 Task: Check the sale-to-list ratio of fresh paint in the last 3 years.
Action: Mouse moved to (992, 236)
Screenshot: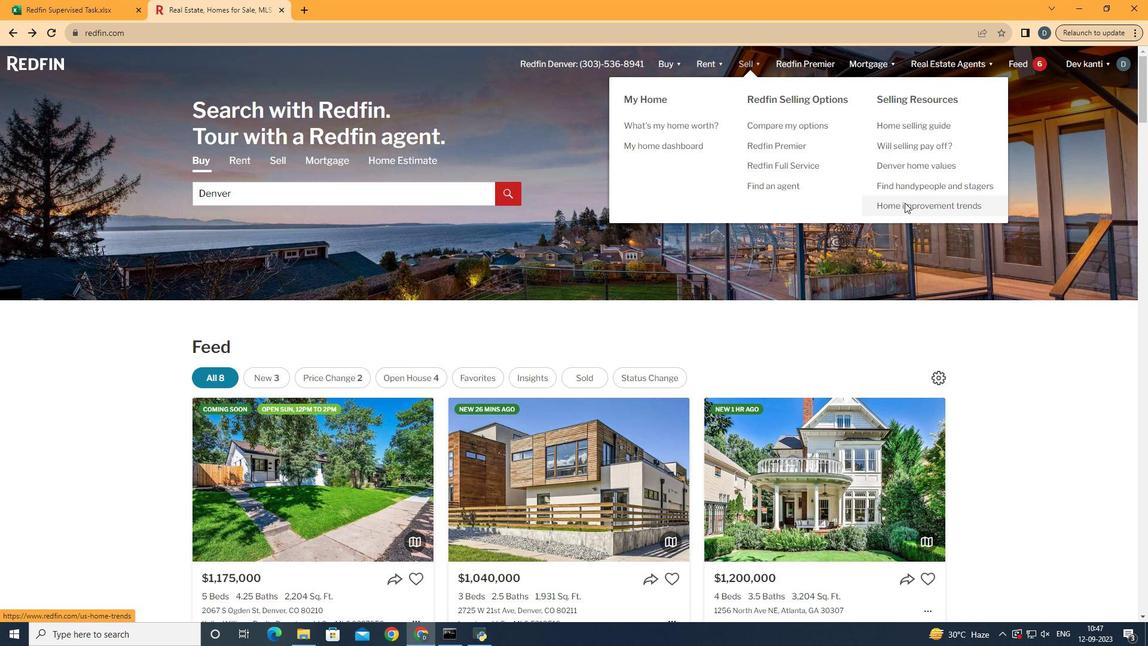 
Action: Mouse pressed left at (992, 236)
Screenshot: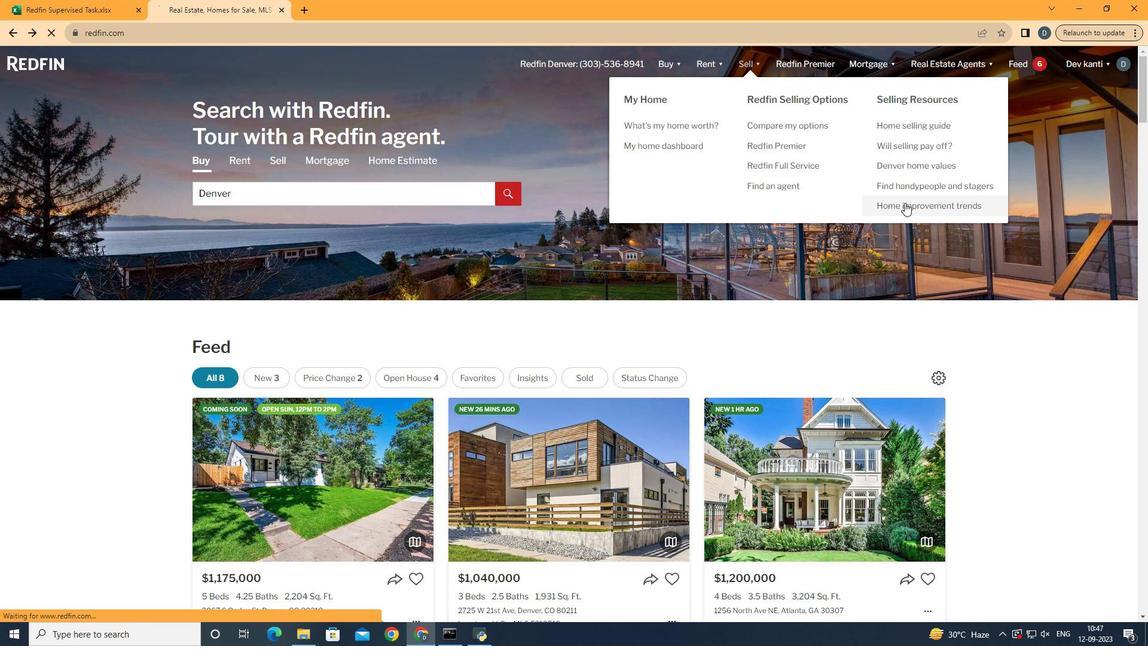 
Action: Mouse moved to (522, 257)
Screenshot: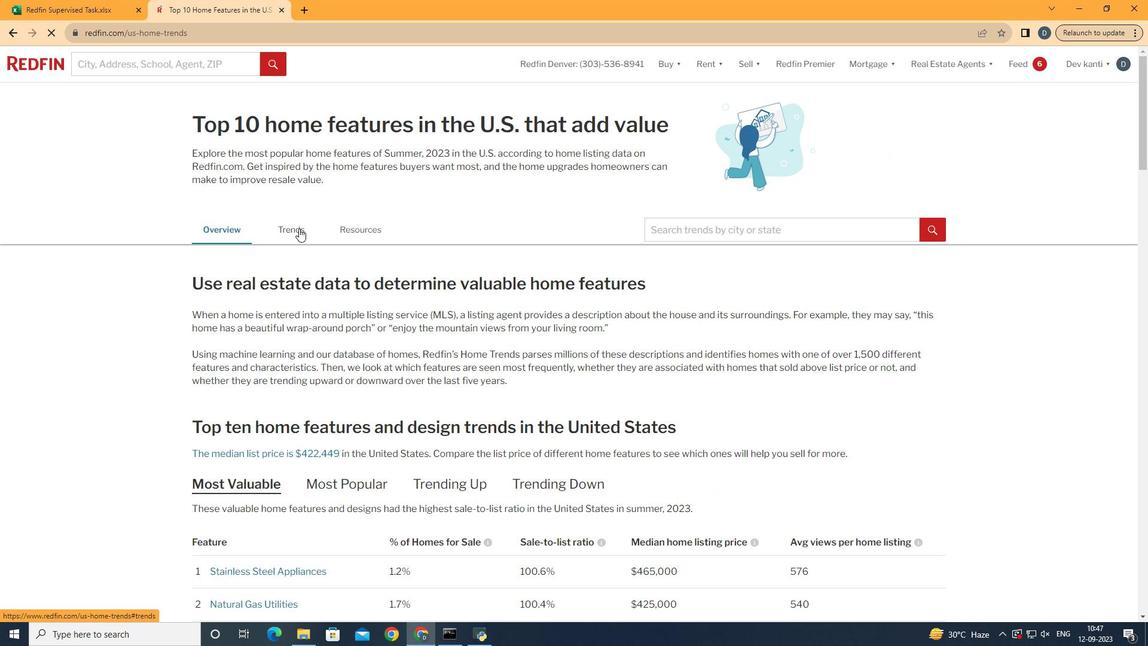 
Action: Mouse pressed left at (522, 257)
Screenshot: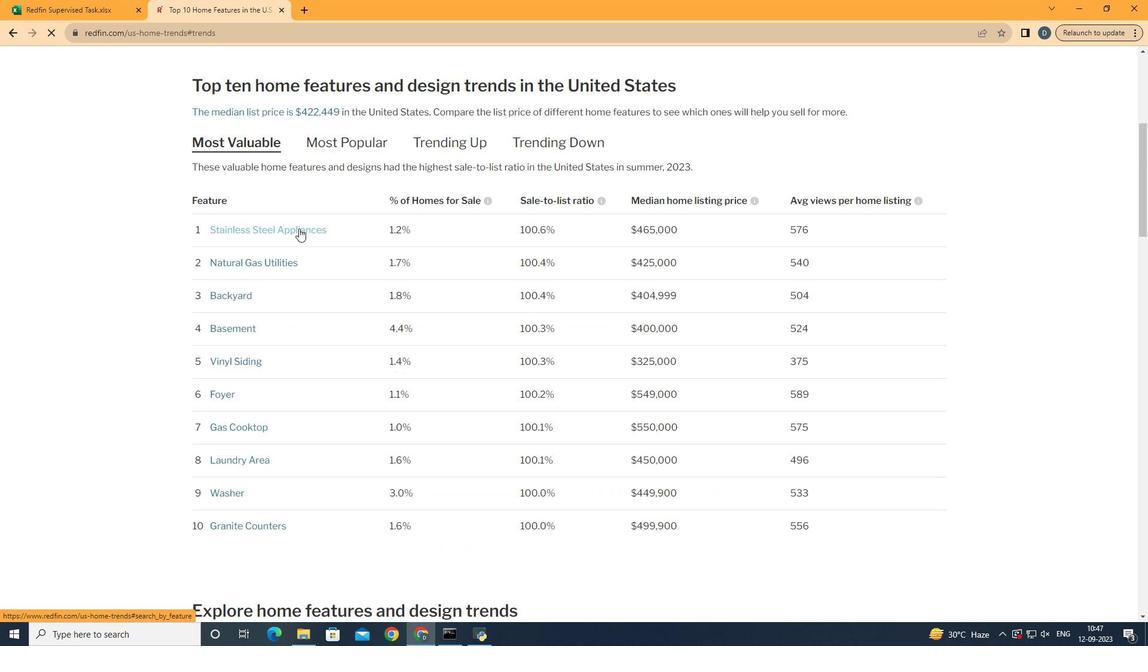 
Action: Mouse scrolled (522, 257) with delta (0, 0)
Screenshot: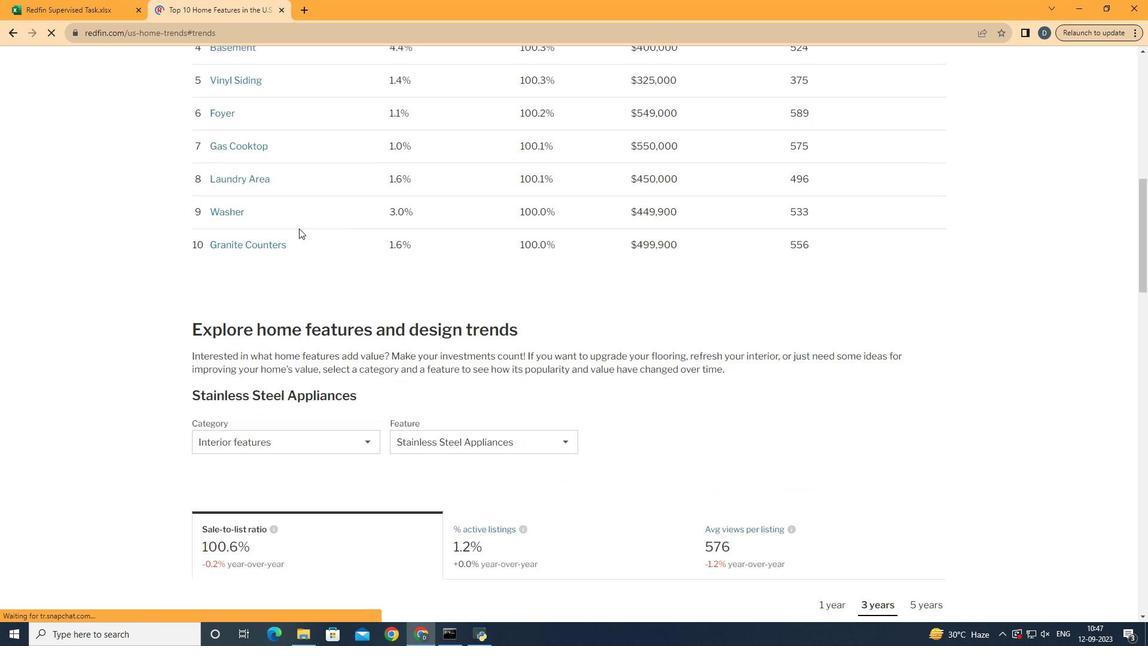 
Action: Mouse scrolled (522, 257) with delta (0, 0)
Screenshot: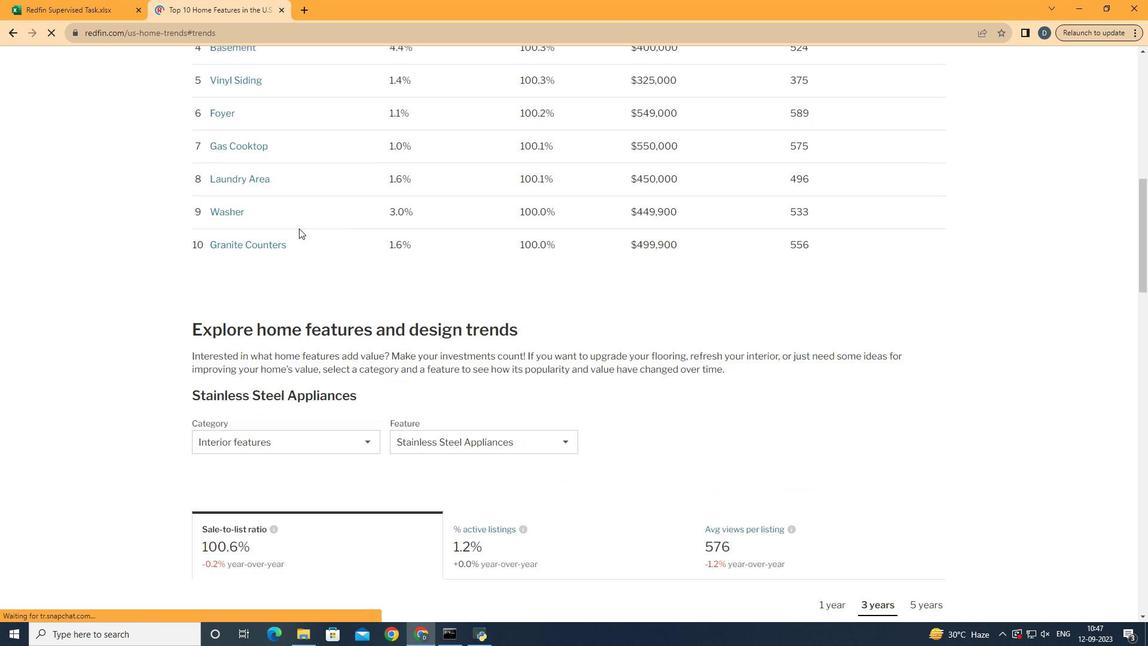 
Action: Mouse scrolled (522, 257) with delta (0, 0)
Screenshot: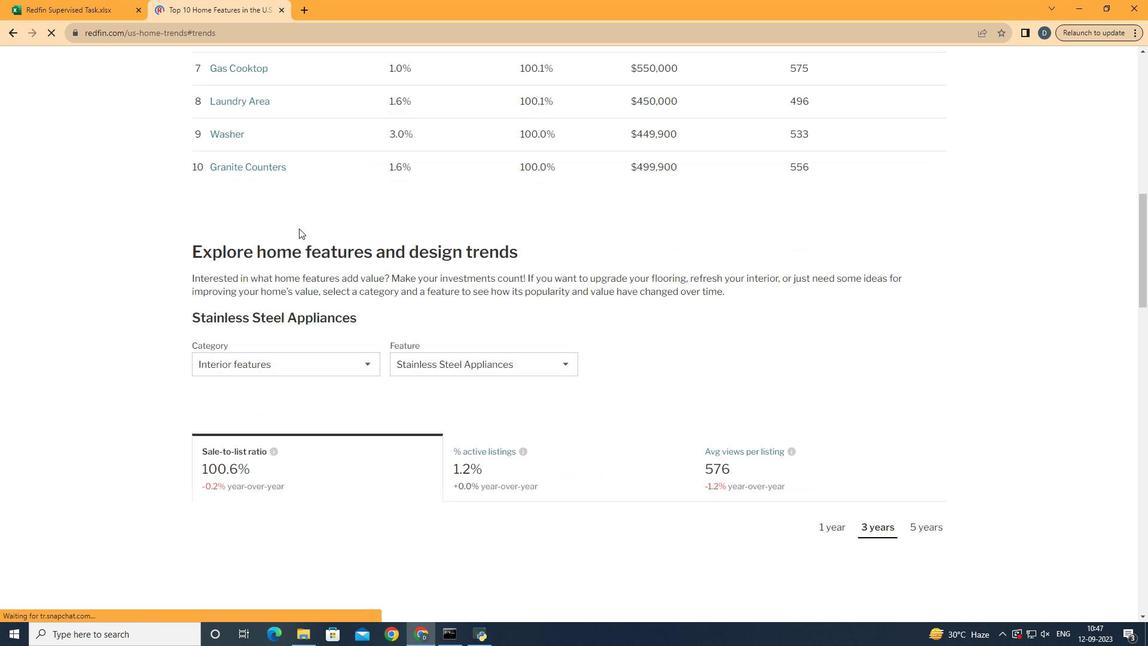 
Action: Mouse scrolled (522, 257) with delta (0, 0)
Screenshot: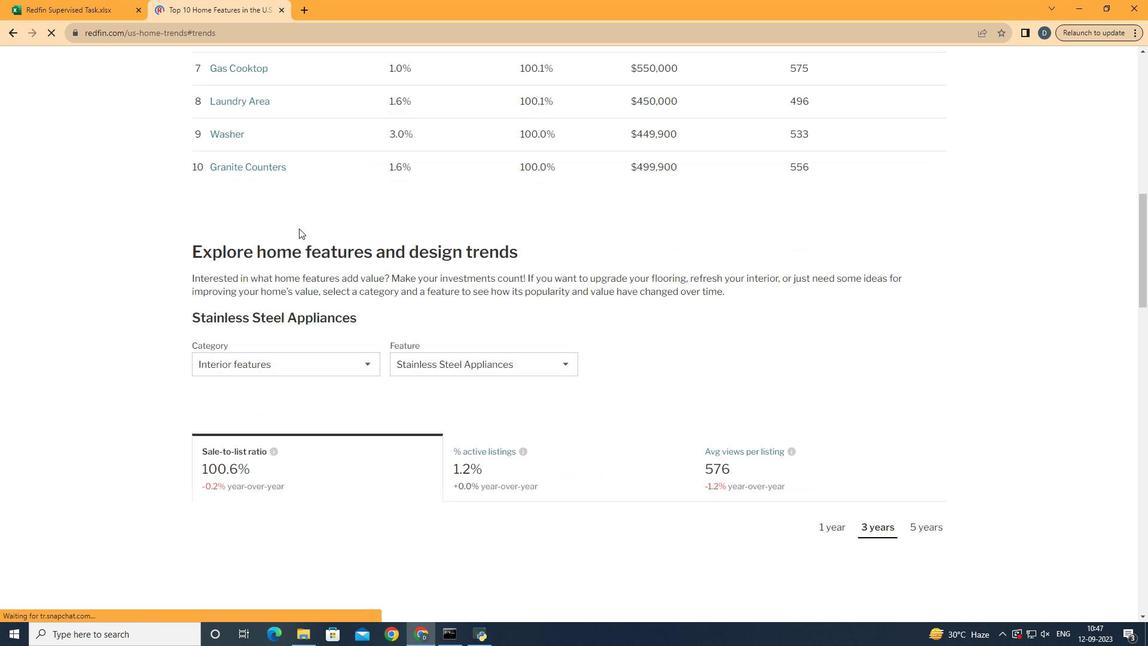 
Action: Mouse moved to (522, 257)
Screenshot: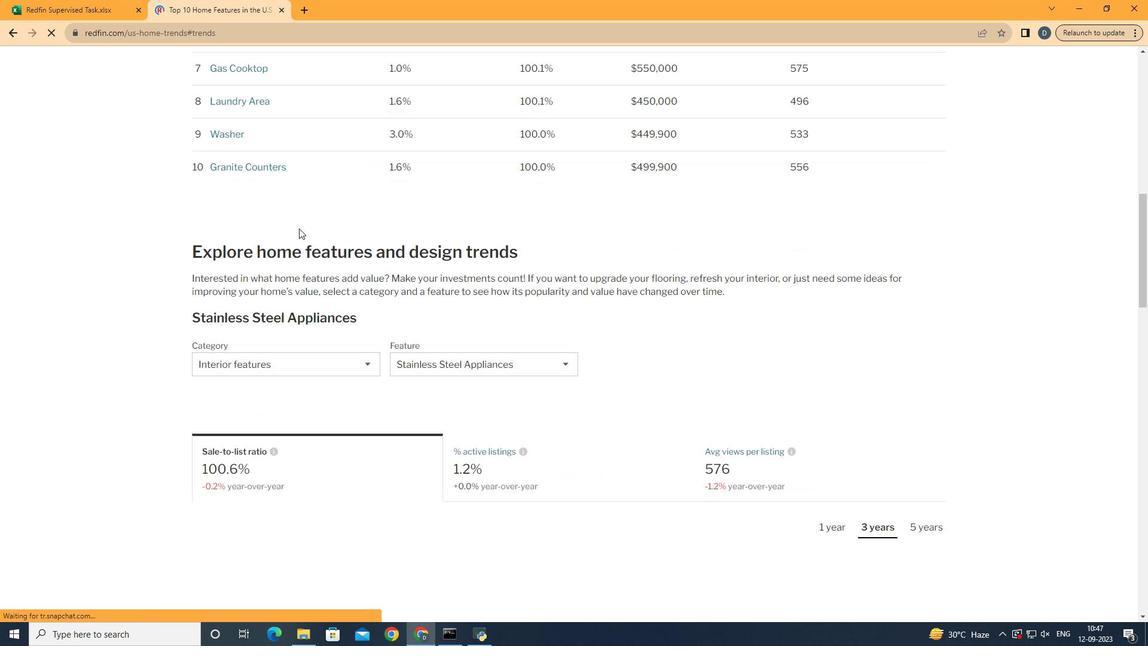 
Action: Mouse scrolled (522, 257) with delta (0, 0)
Screenshot: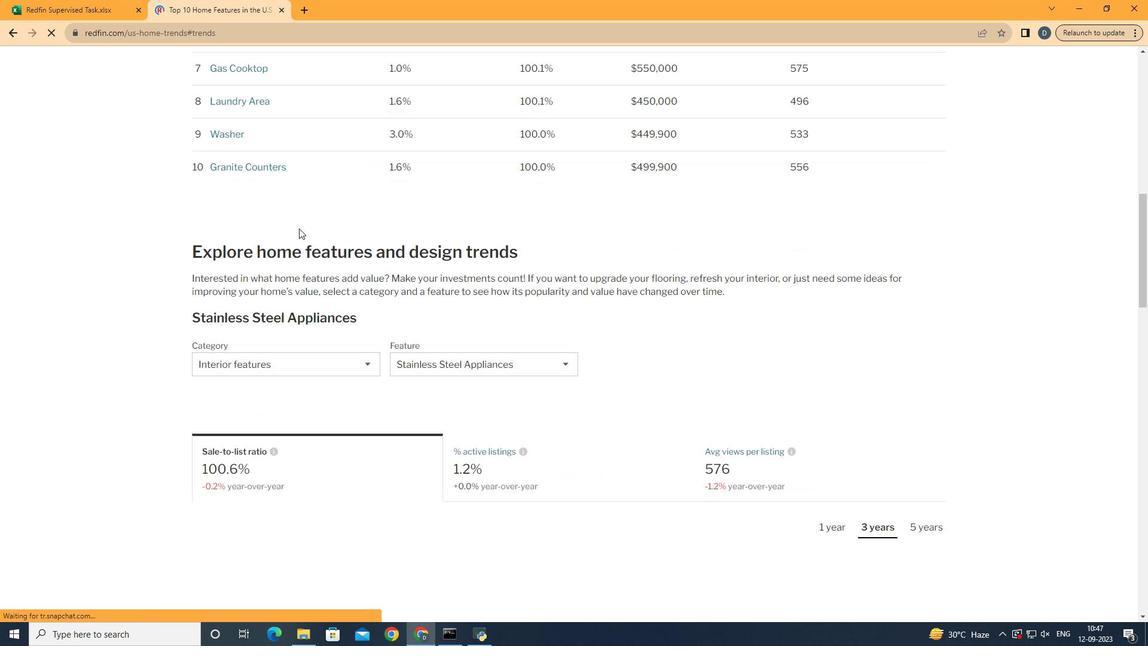 
Action: Mouse scrolled (522, 257) with delta (0, 0)
Screenshot: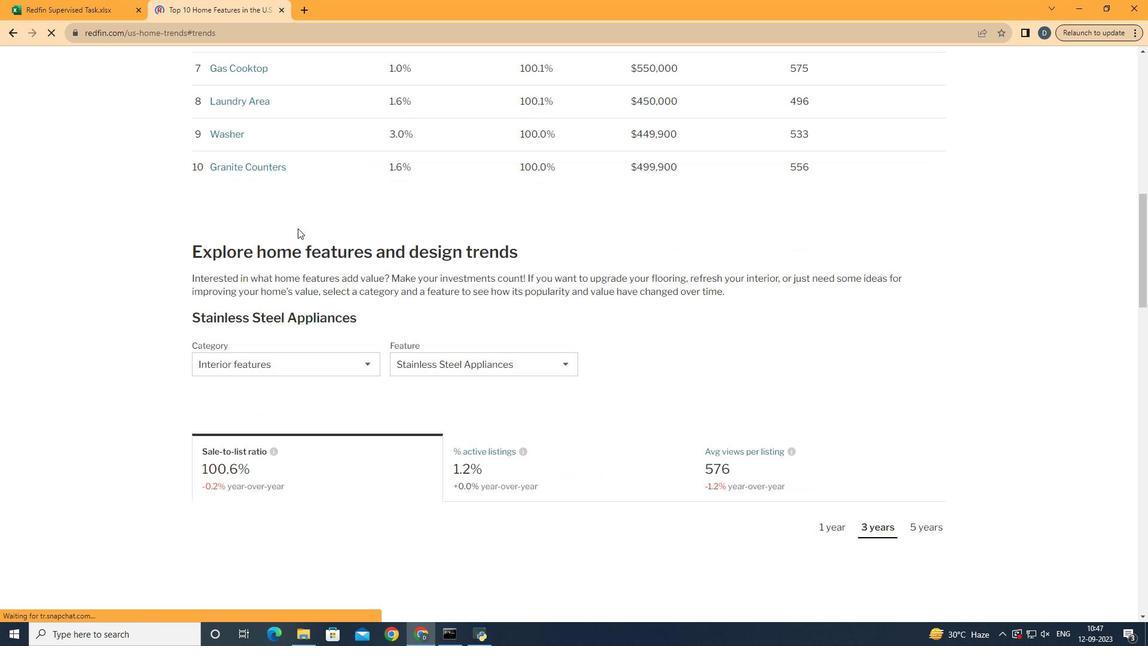 
Action: Mouse scrolled (522, 257) with delta (0, 0)
Screenshot: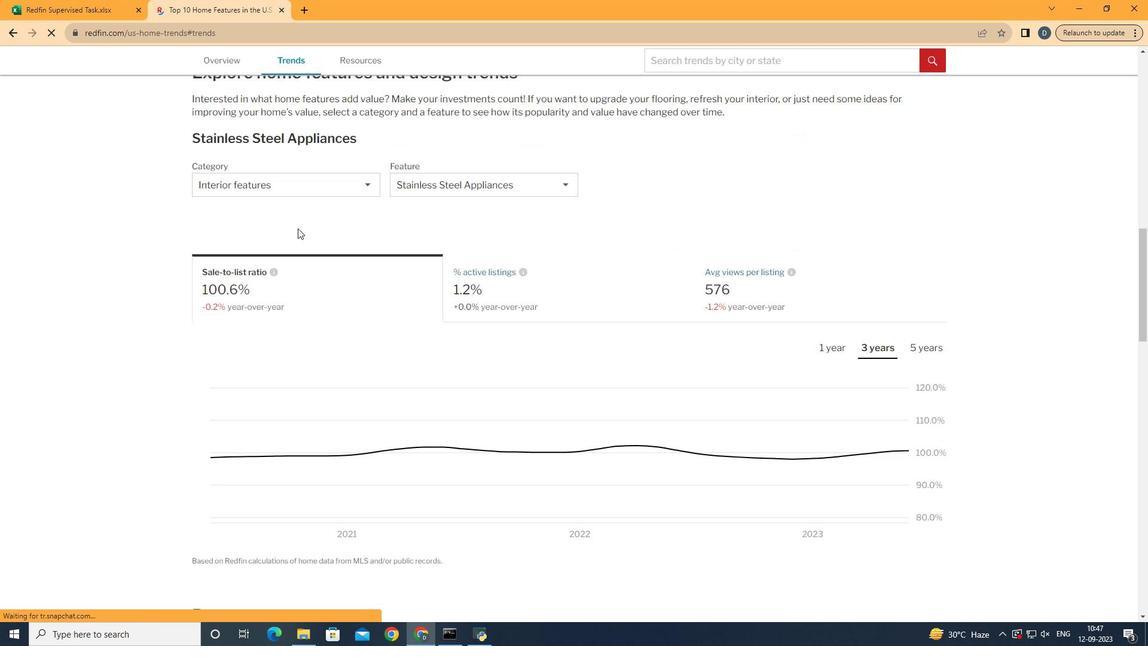
Action: Mouse moved to (521, 257)
Screenshot: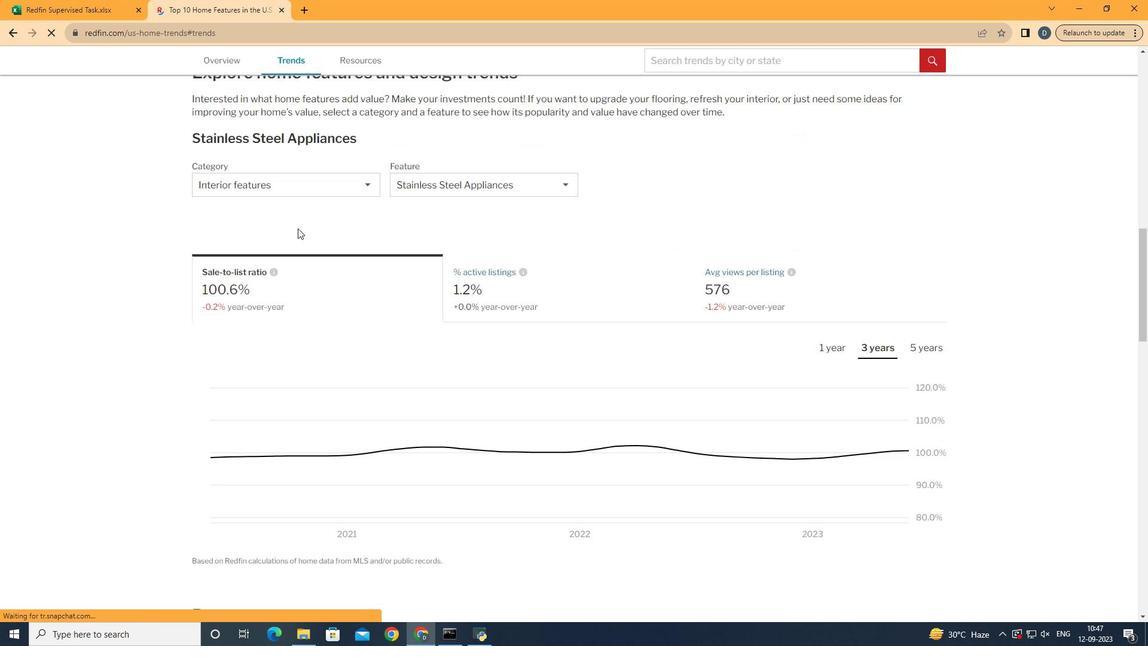 
Action: Mouse scrolled (521, 257) with delta (0, 0)
Screenshot: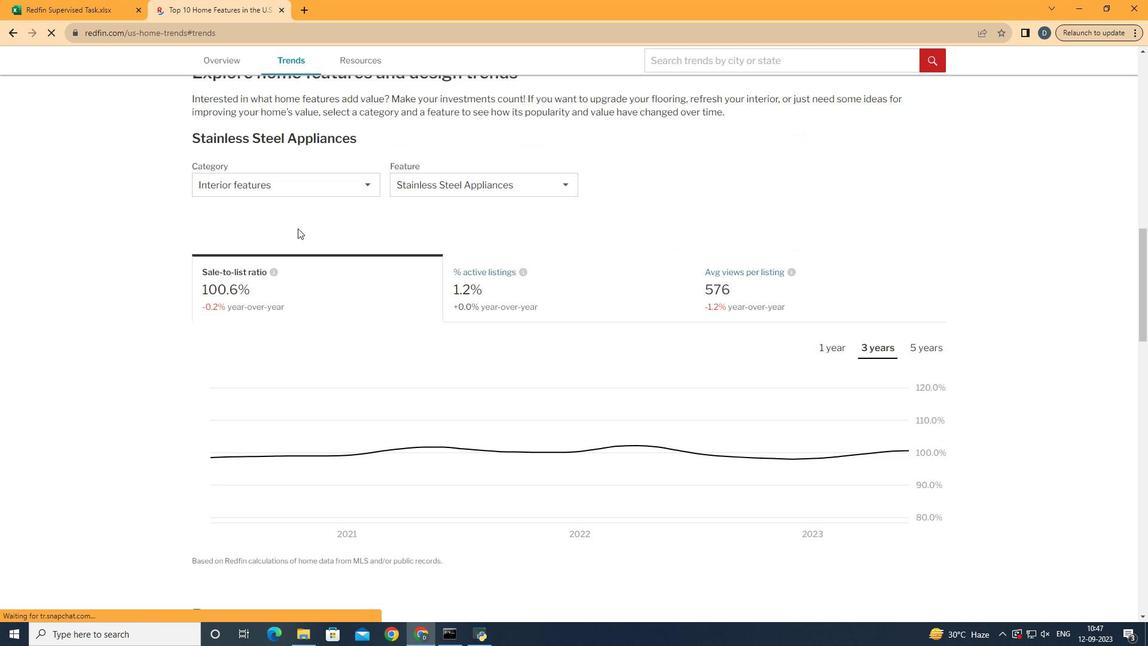 
Action: Mouse scrolled (521, 257) with delta (0, 0)
Screenshot: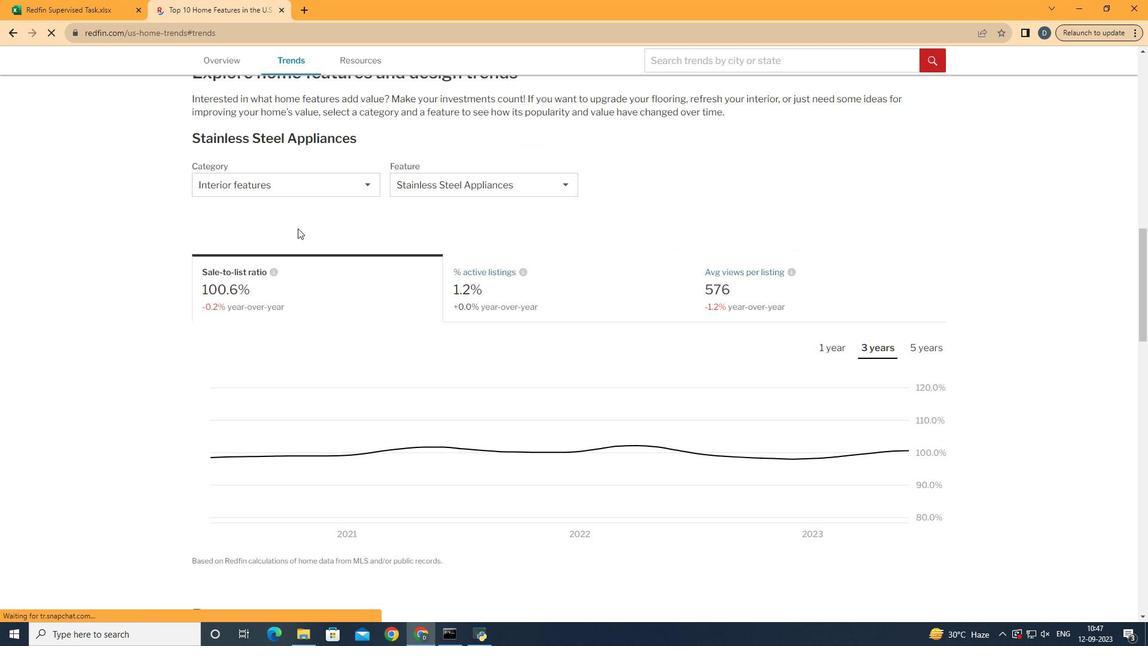 
Action: Mouse moved to (537, 235)
Screenshot: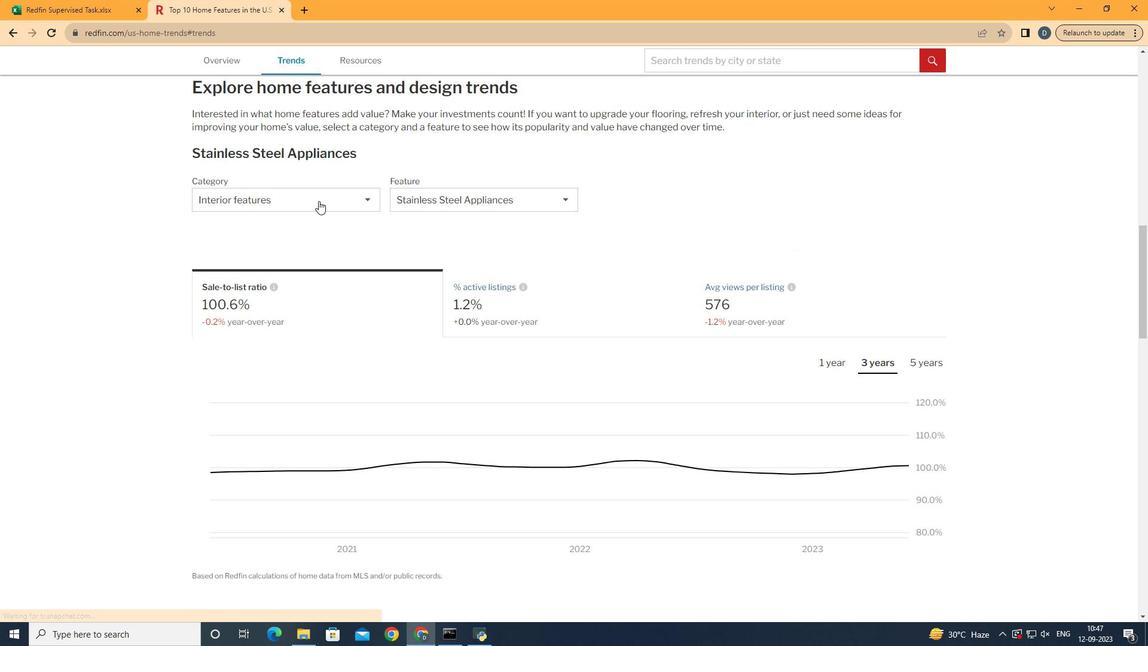 
Action: Mouse pressed left at (537, 235)
Screenshot: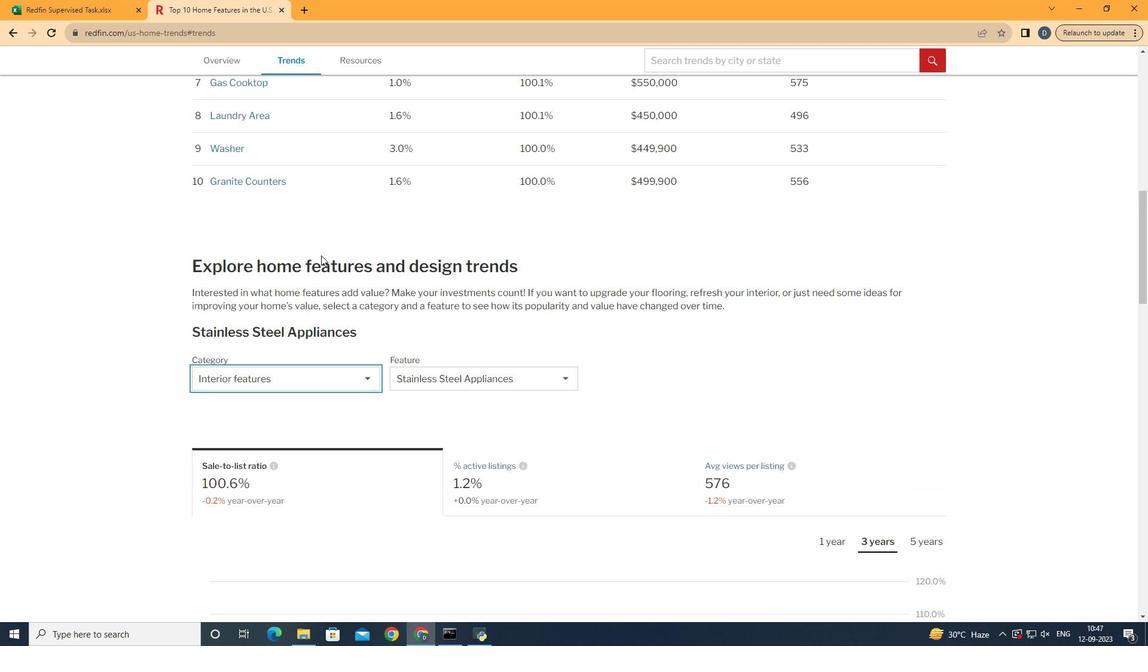 
Action: Mouse moved to (545, 313)
Screenshot: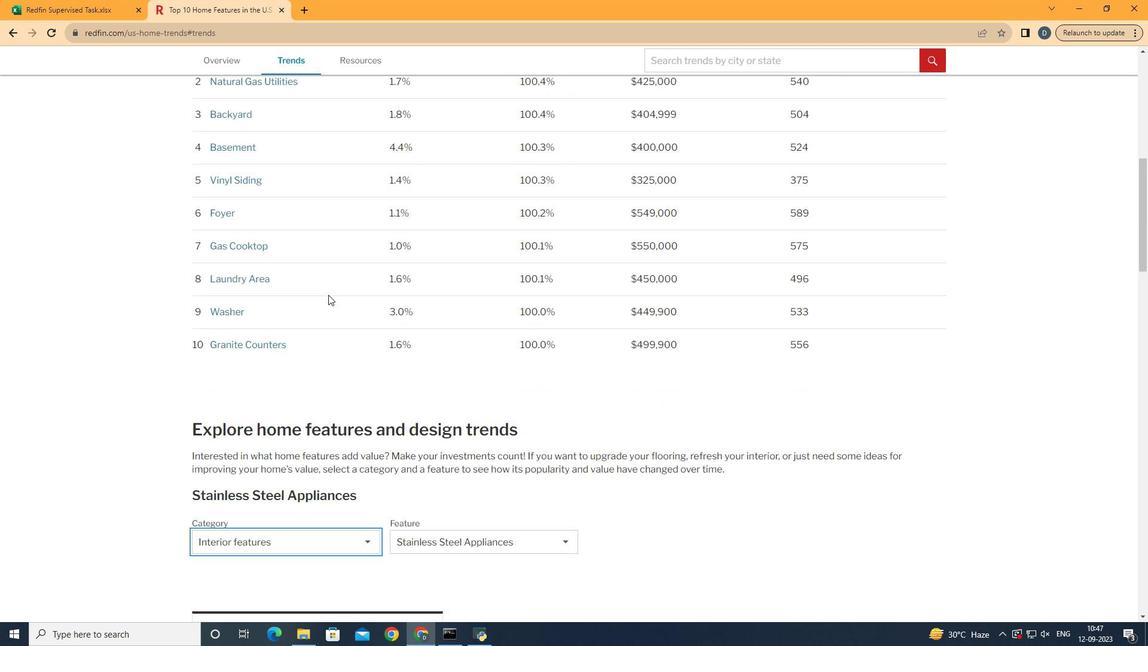 
Action: Mouse scrolled (545, 312) with delta (0, 0)
Screenshot: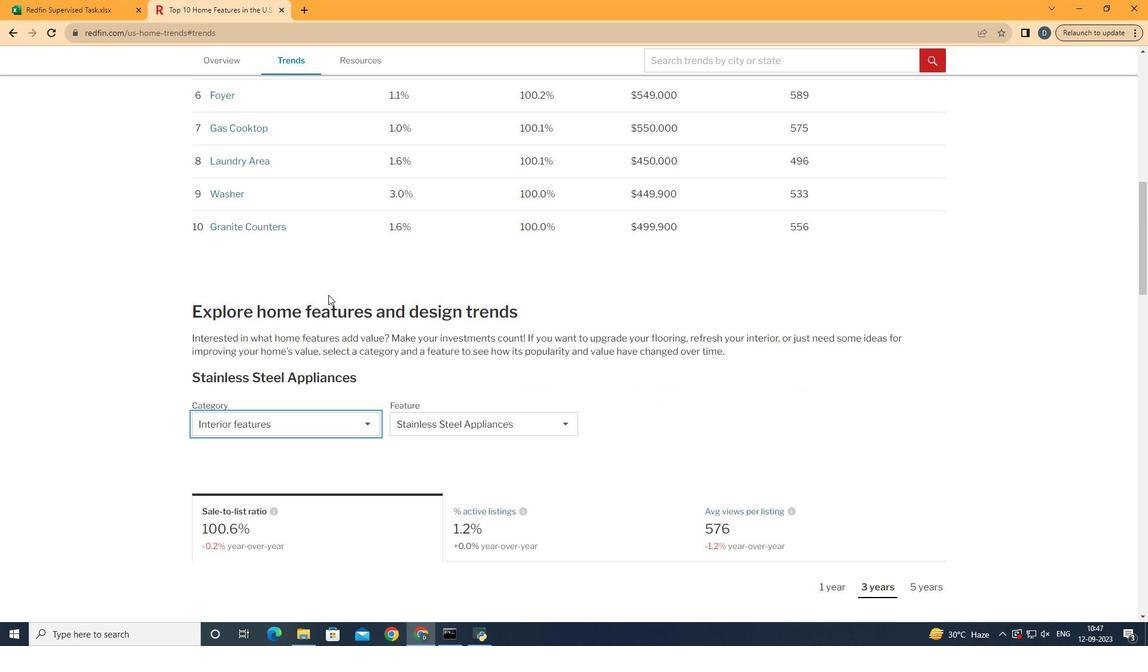 
Action: Mouse scrolled (545, 312) with delta (0, 0)
Screenshot: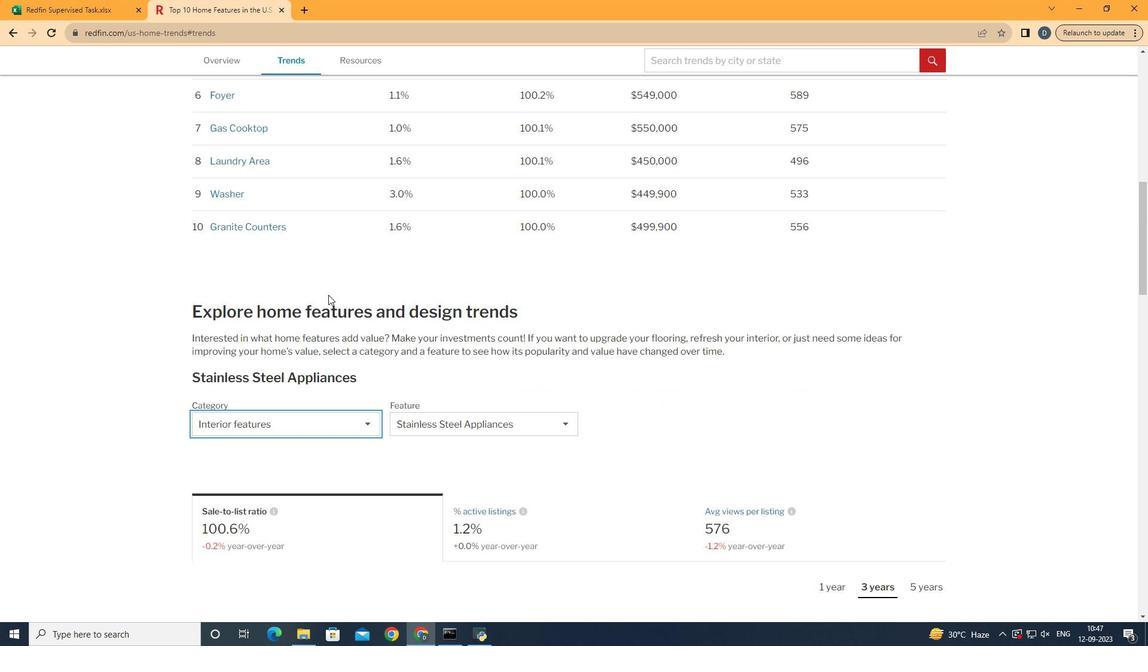 
Action: Mouse scrolled (545, 312) with delta (0, 0)
Screenshot: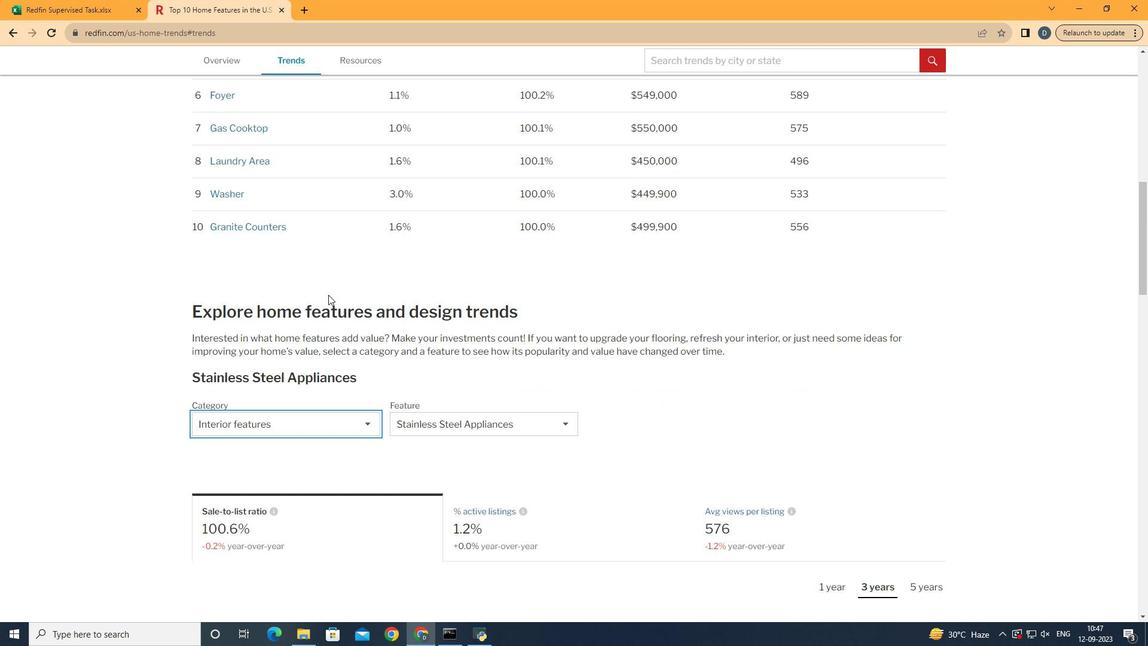 
Action: Mouse scrolled (545, 312) with delta (0, 0)
Screenshot: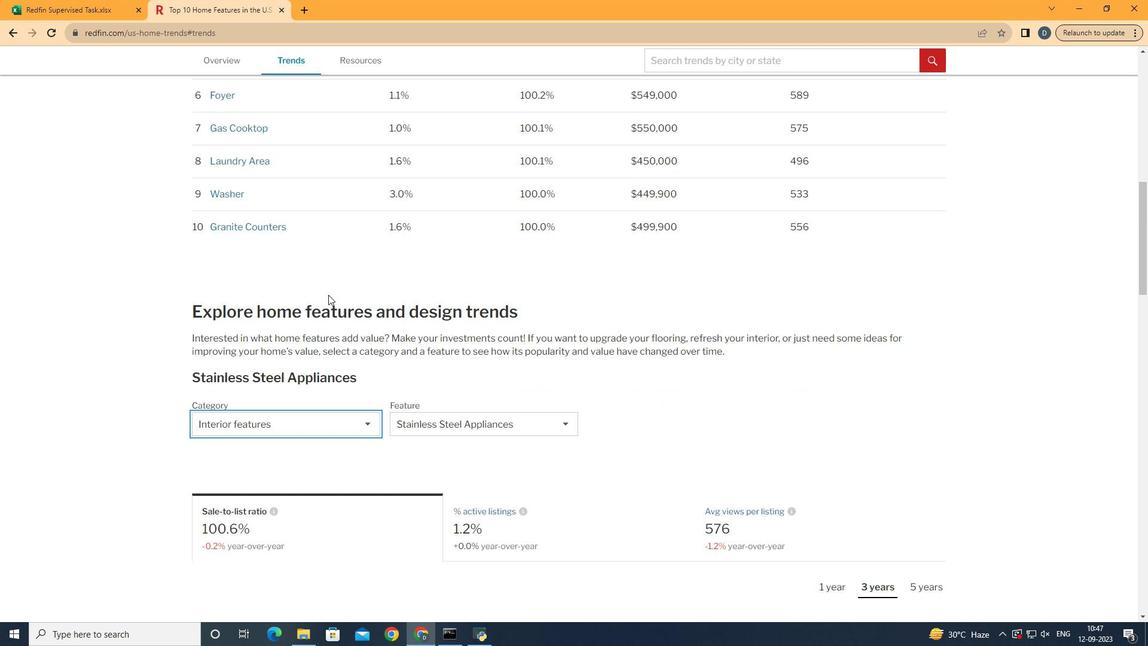 
Action: Mouse scrolled (545, 312) with delta (0, 0)
Screenshot: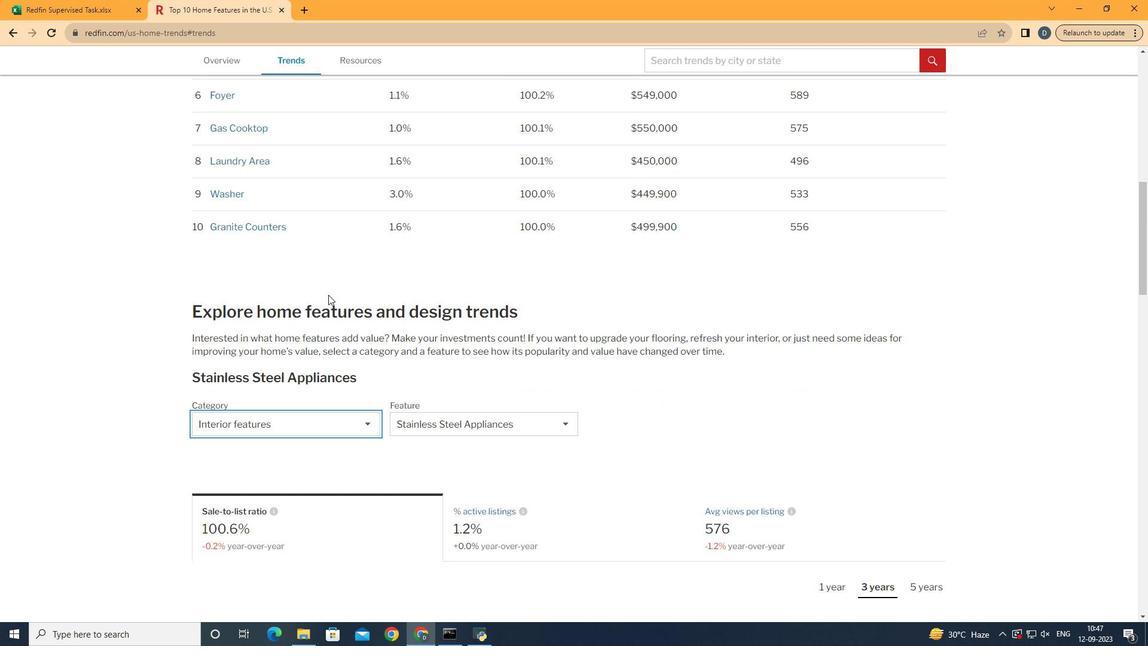 
Action: Mouse moved to (546, 312)
Screenshot: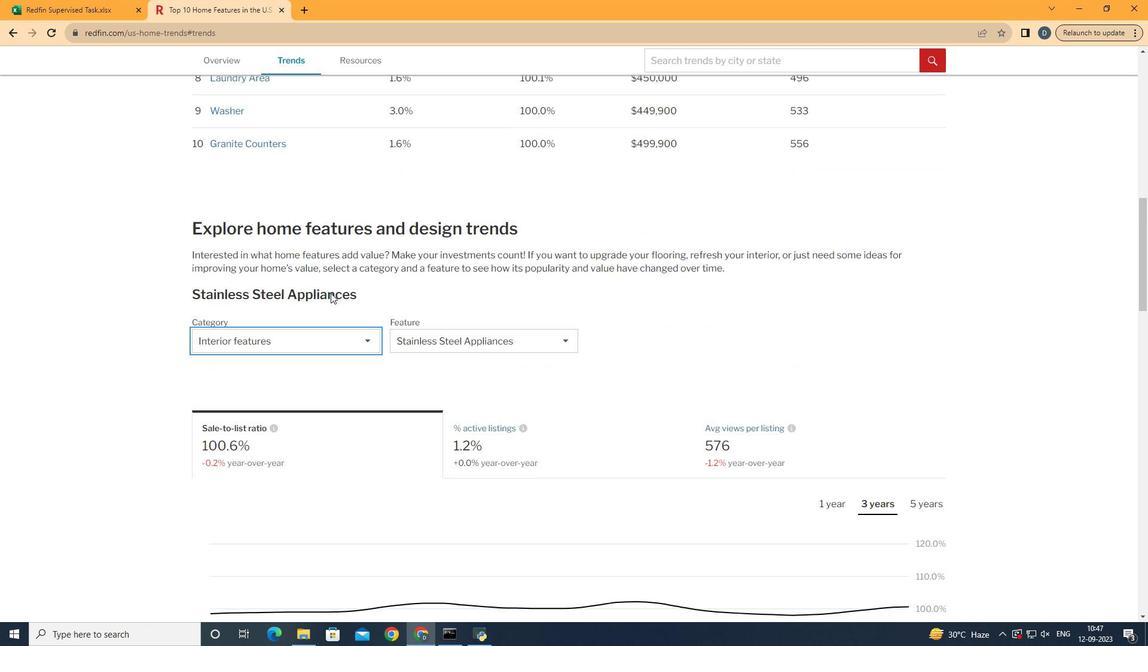 
Action: Mouse scrolled (546, 311) with delta (0, 0)
Screenshot: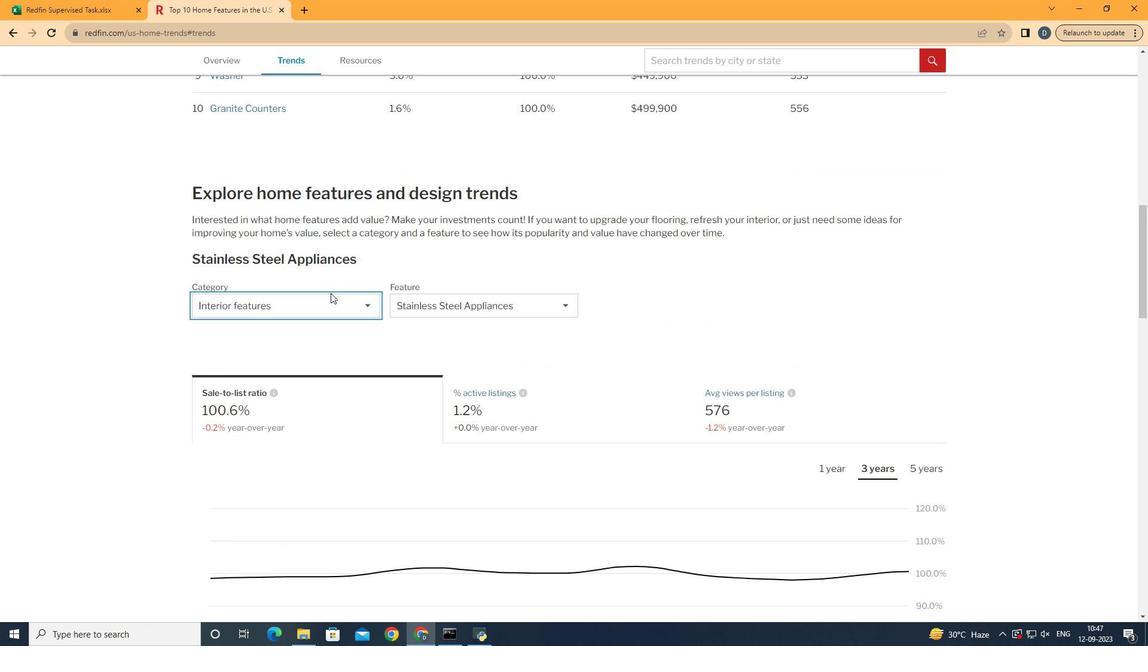 
Action: Mouse scrolled (546, 311) with delta (0, 0)
Screenshot: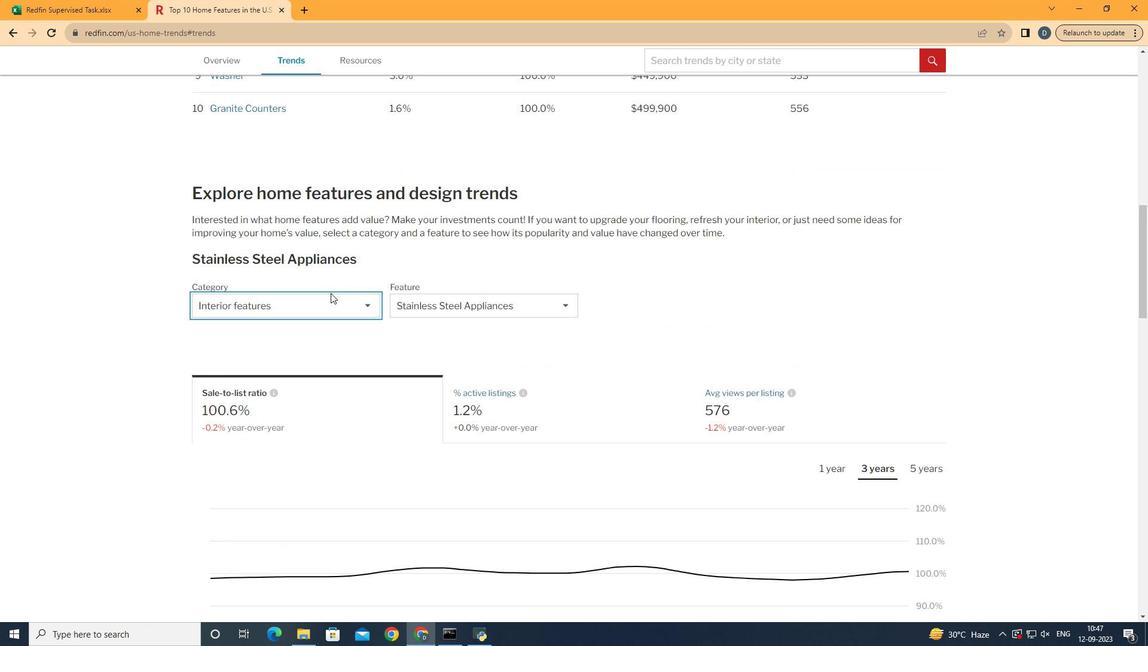 
Action: Mouse moved to (550, 315)
Screenshot: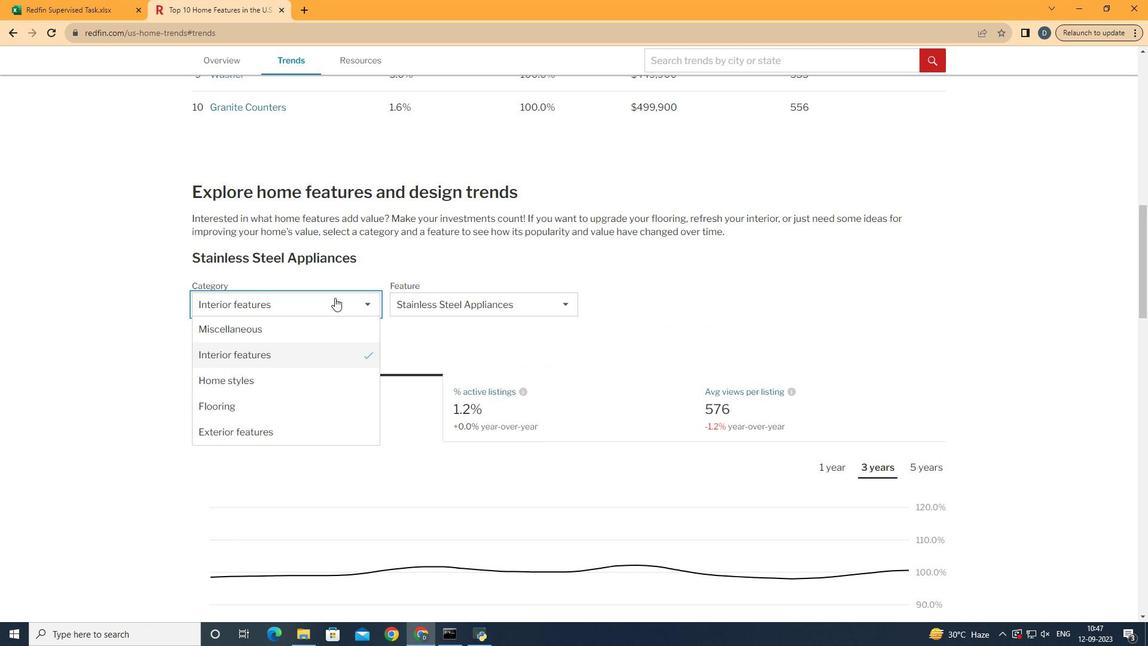 
Action: Mouse pressed left at (550, 315)
Screenshot: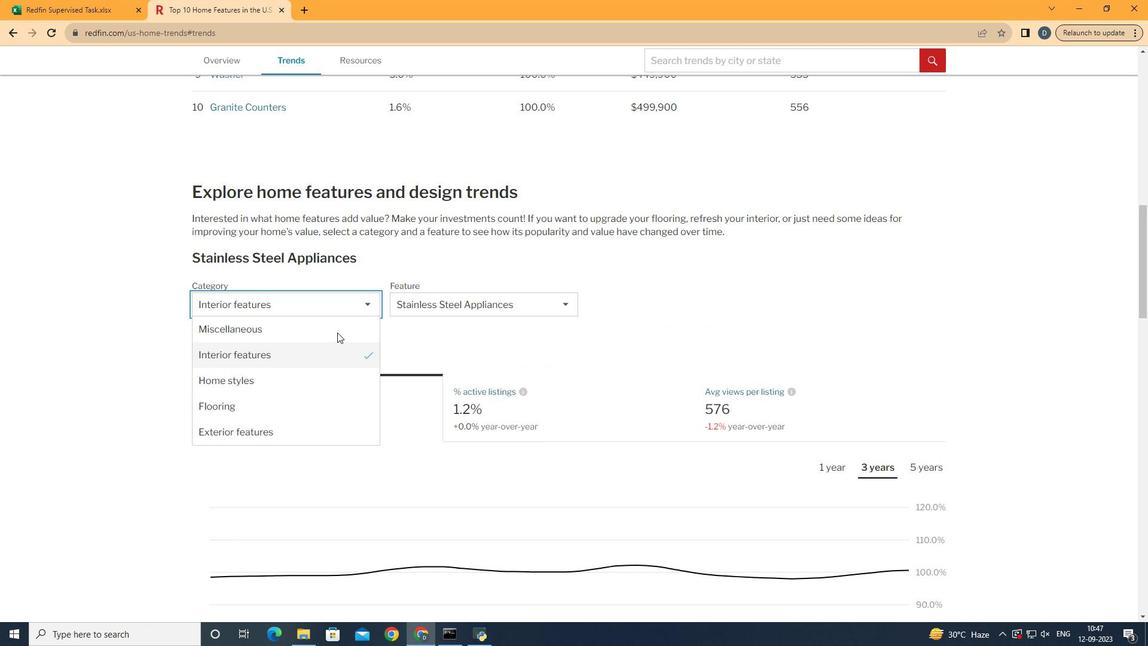 
Action: Mouse moved to (554, 365)
Screenshot: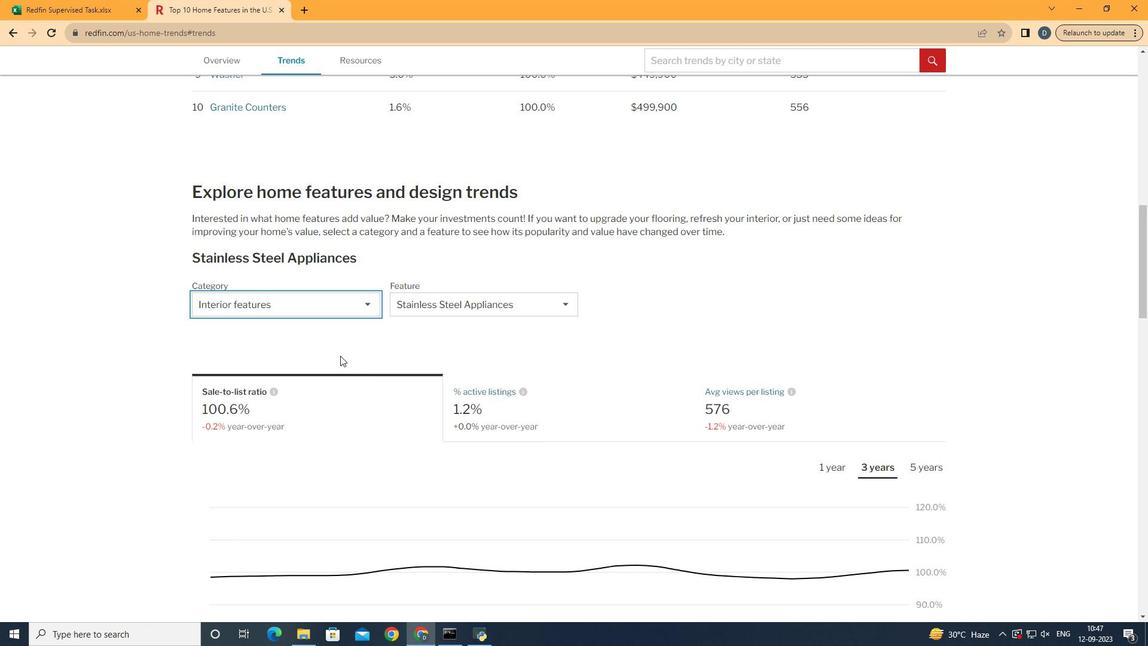
Action: Mouse pressed left at (554, 365)
Screenshot: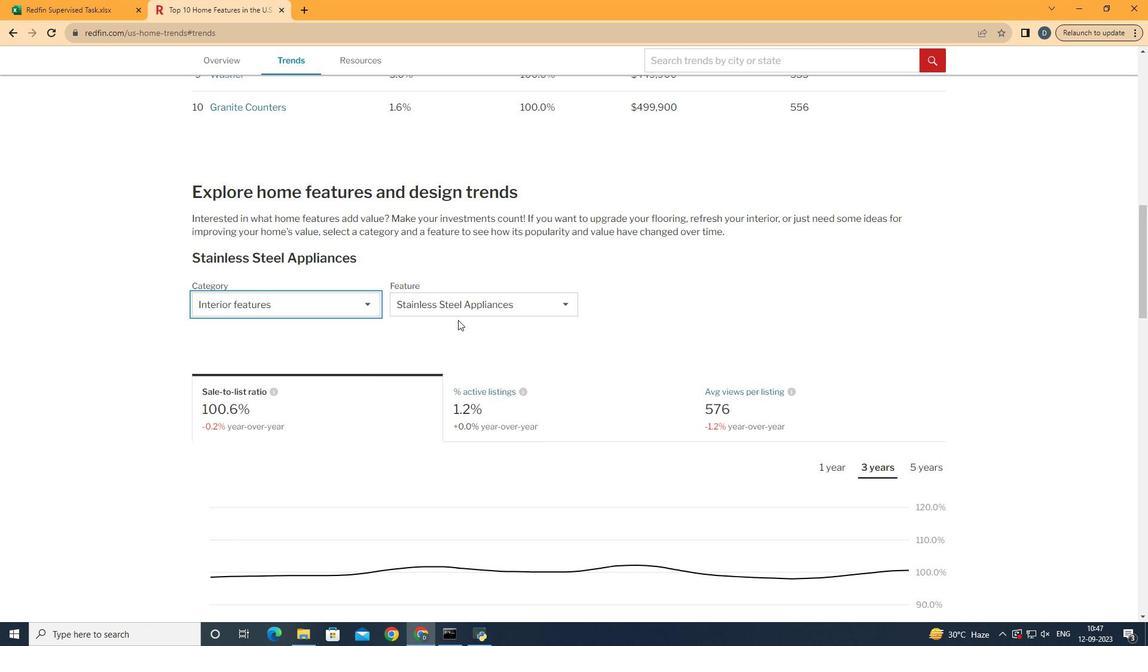 
Action: Mouse moved to (666, 318)
Screenshot: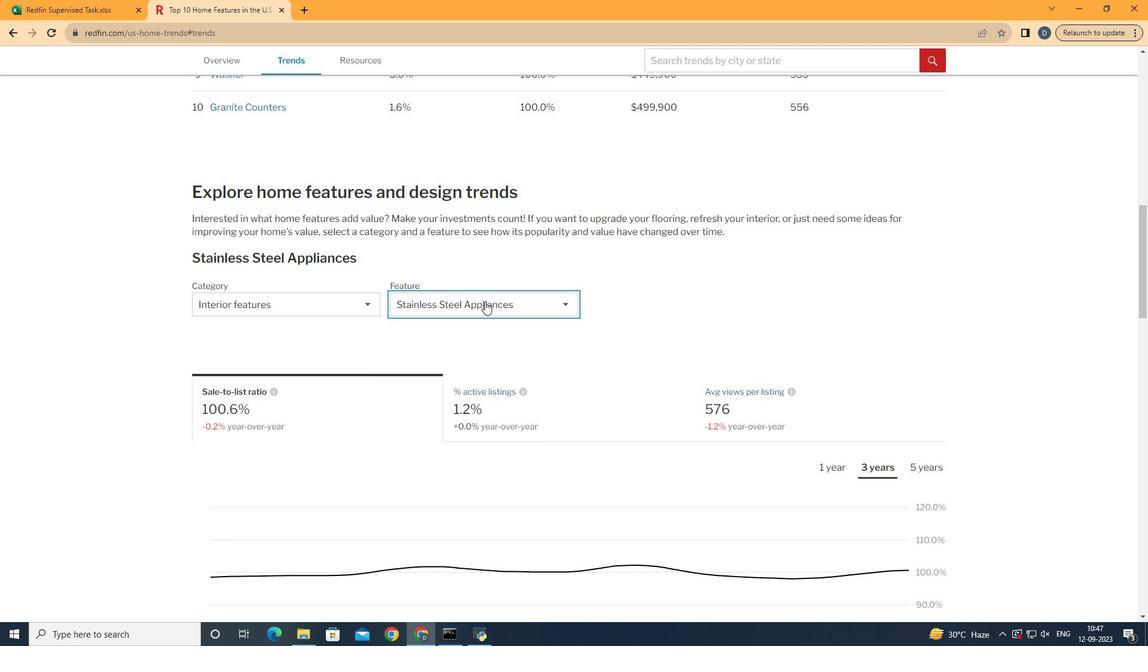 
Action: Mouse pressed left at (666, 318)
Screenshot: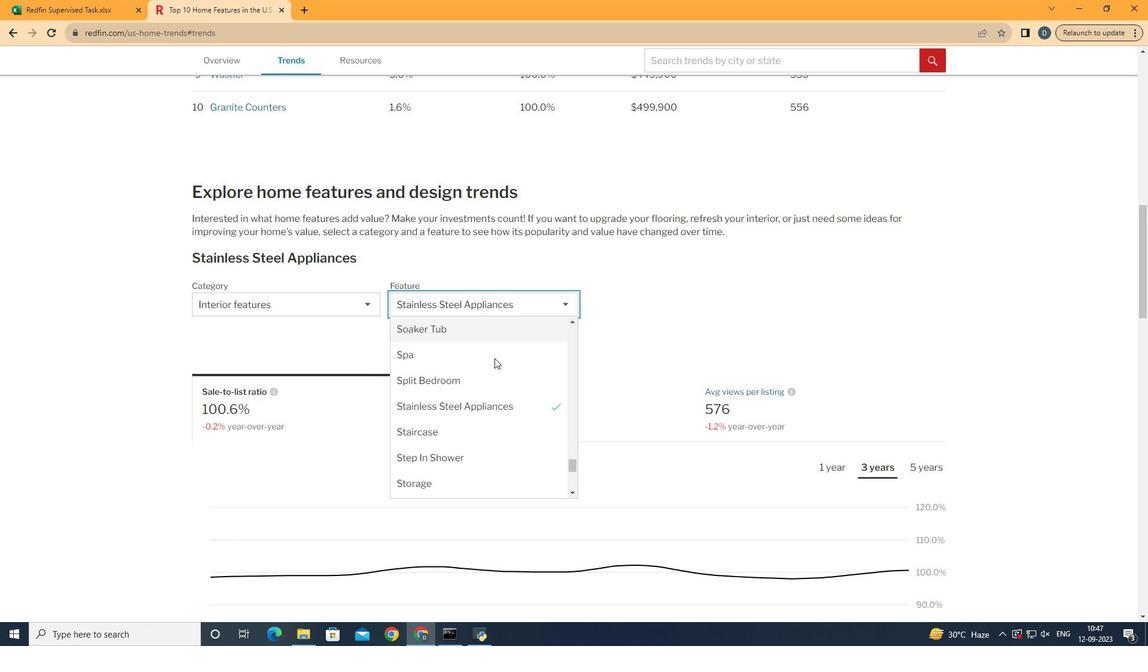 
Action: Mouse moved to (676, 399)
Screenshot: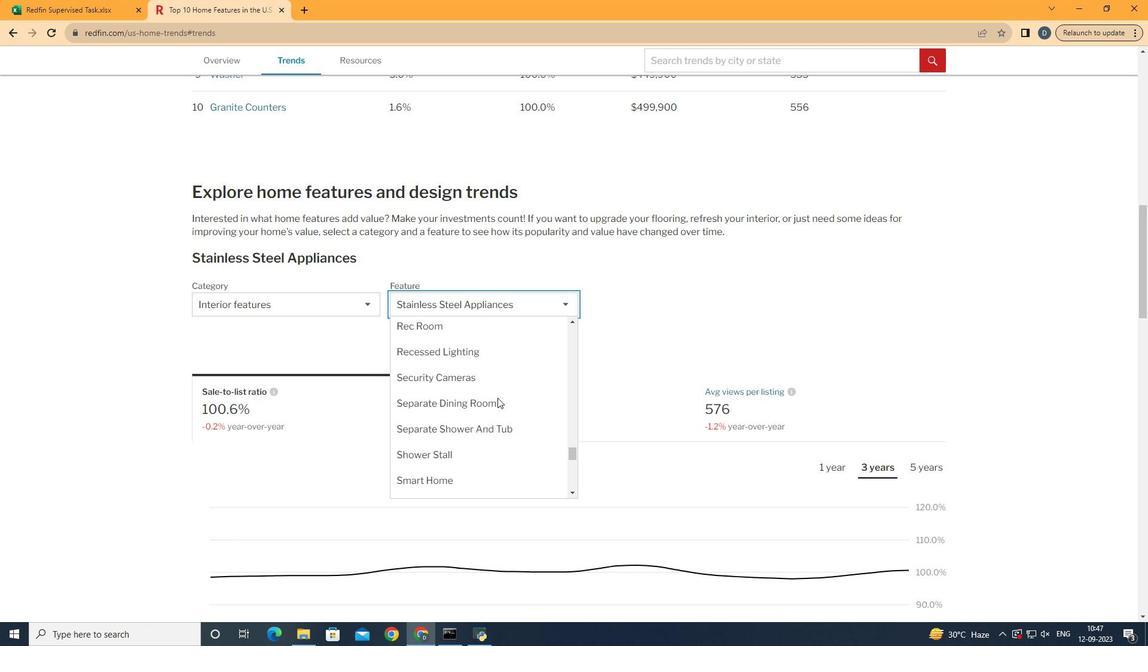 
Action: Mouse scrolled (676, 399) with delta (0, 0)
Screenshot: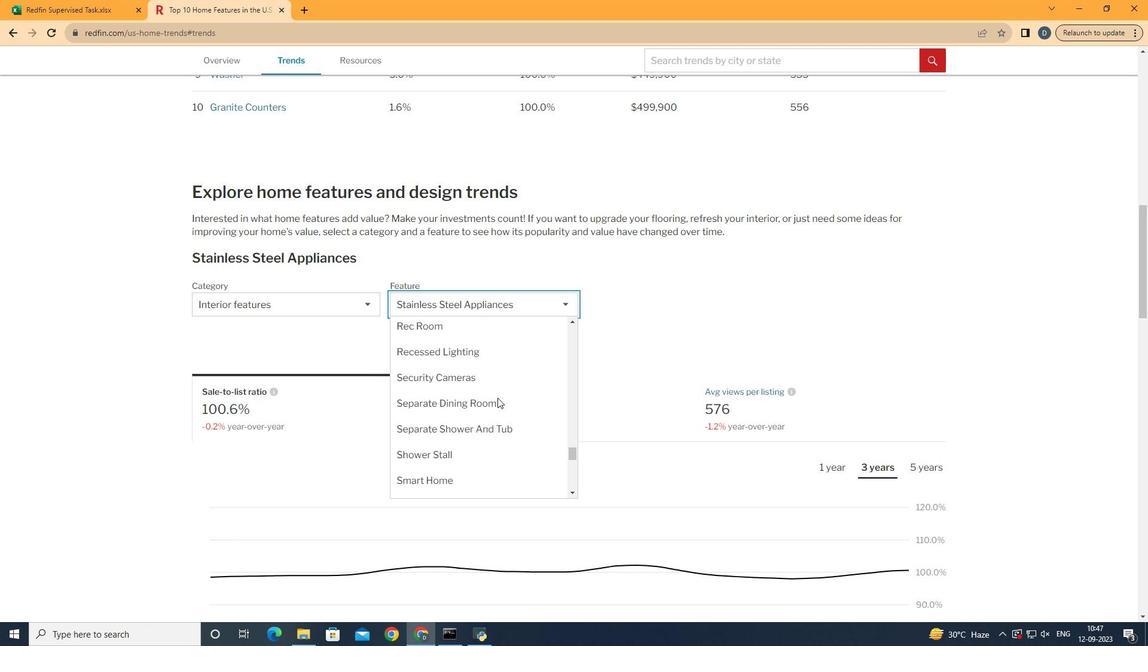 
Action: Mouse moved to (676, 399)
Screenshot: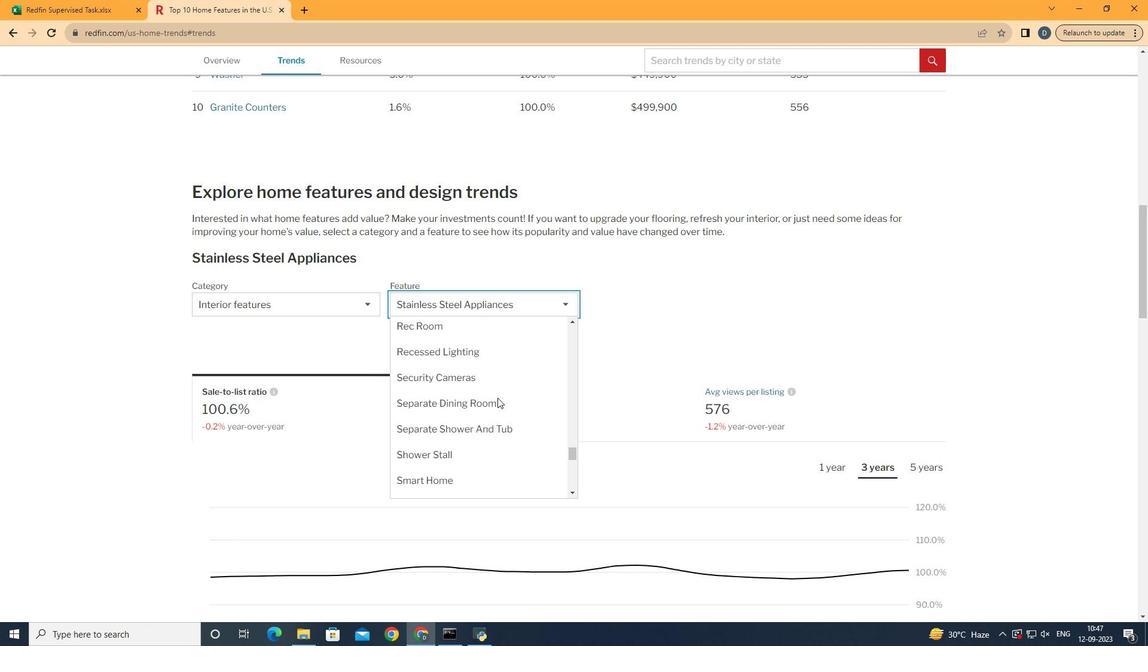 
Action: Mouse scrolled (676, 400) with delta (0, 0)
Screenshot: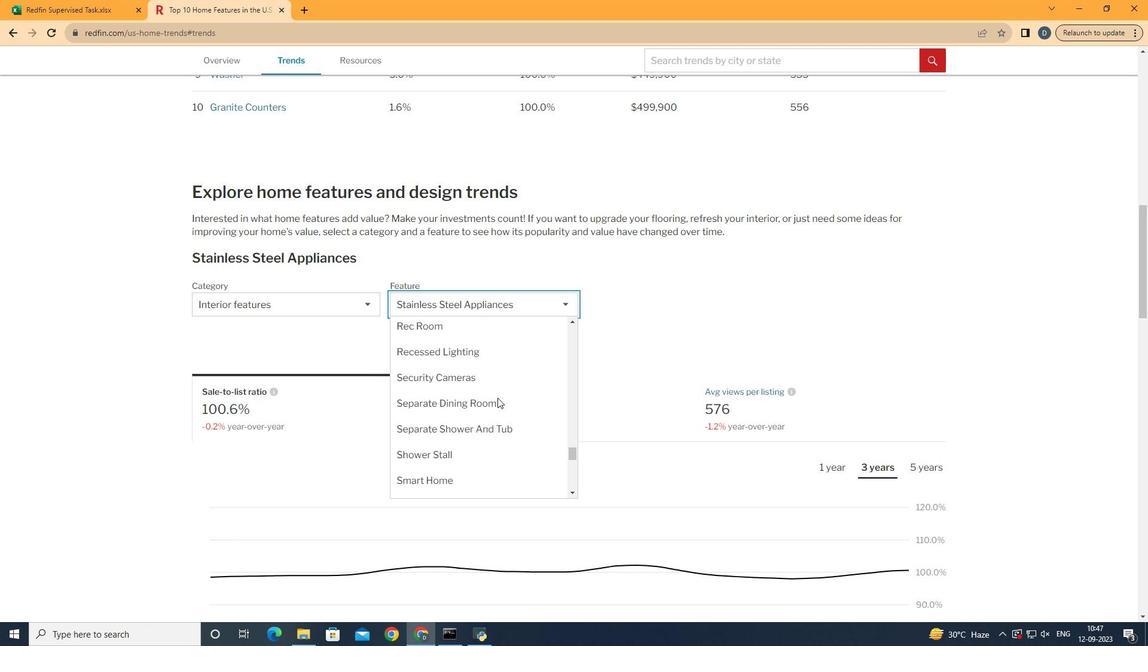 
Action: Mouse scrolled (676, 400) with delta (0, 0)
Screenshot: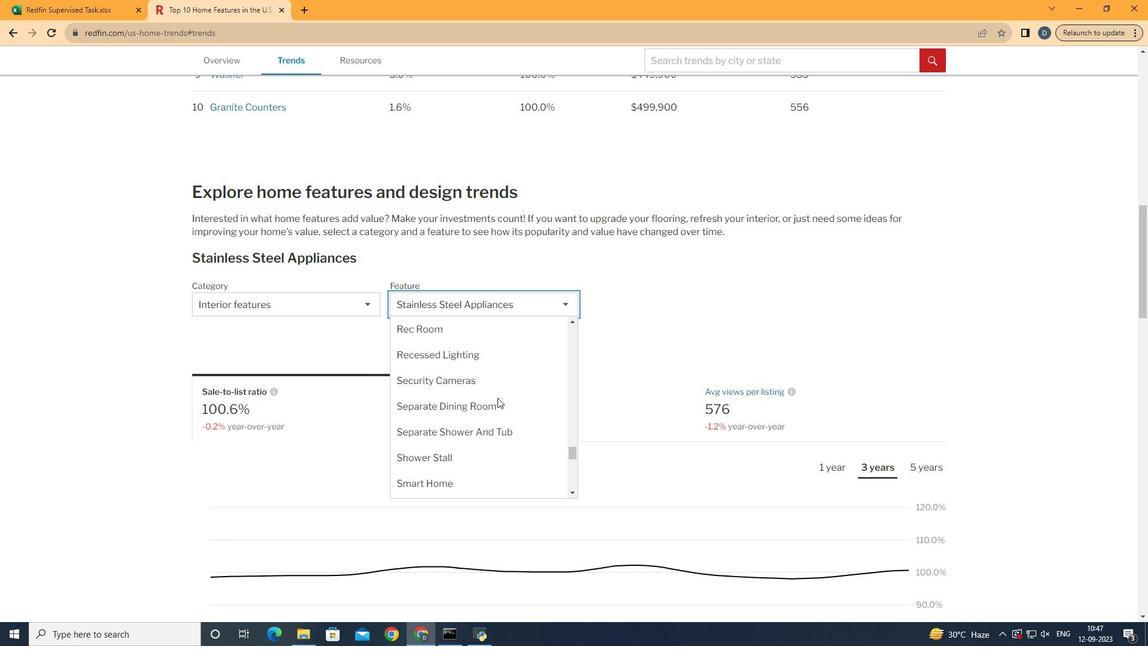 
Action: Mouse scrolled (676, 400) with delta (0, 0)
Screenshot: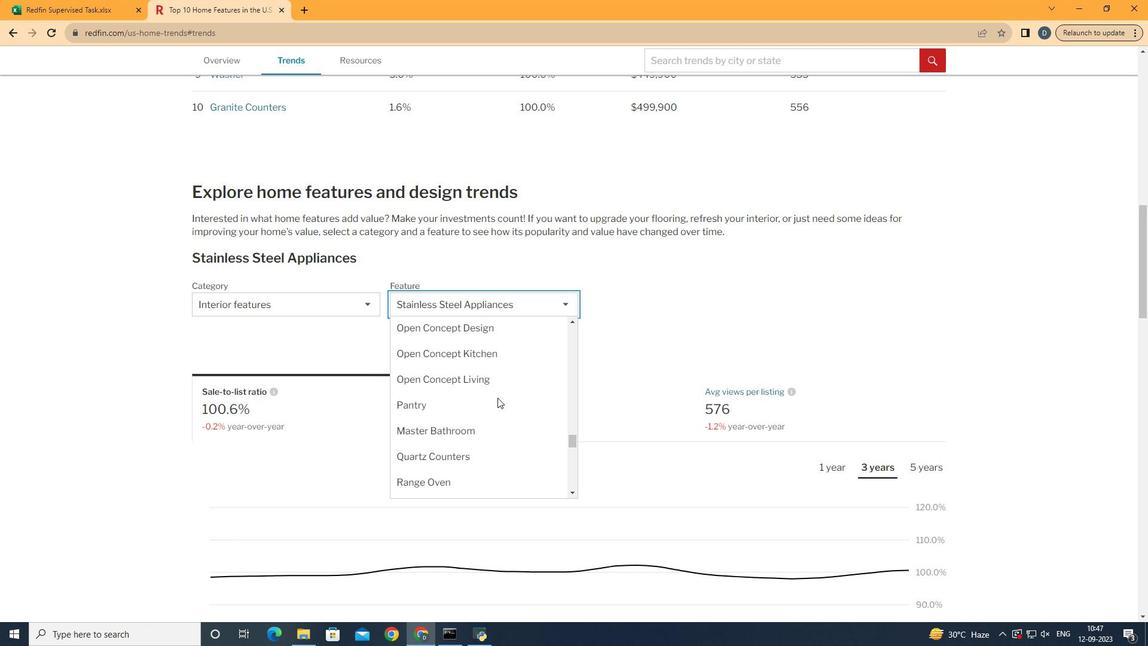 
Action: Mouse scrolled (676, 400) with delta (0, 0)
Screenshot: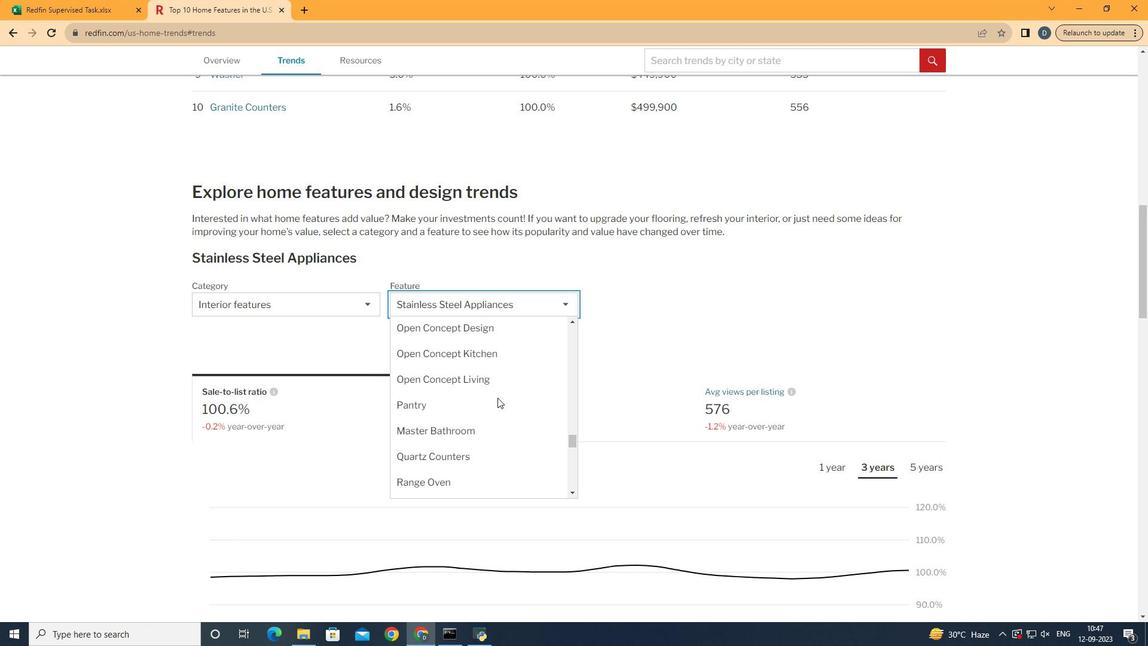 
Action: Mouse scrolled (676, 400) with delta (0, 0)
Screenshot: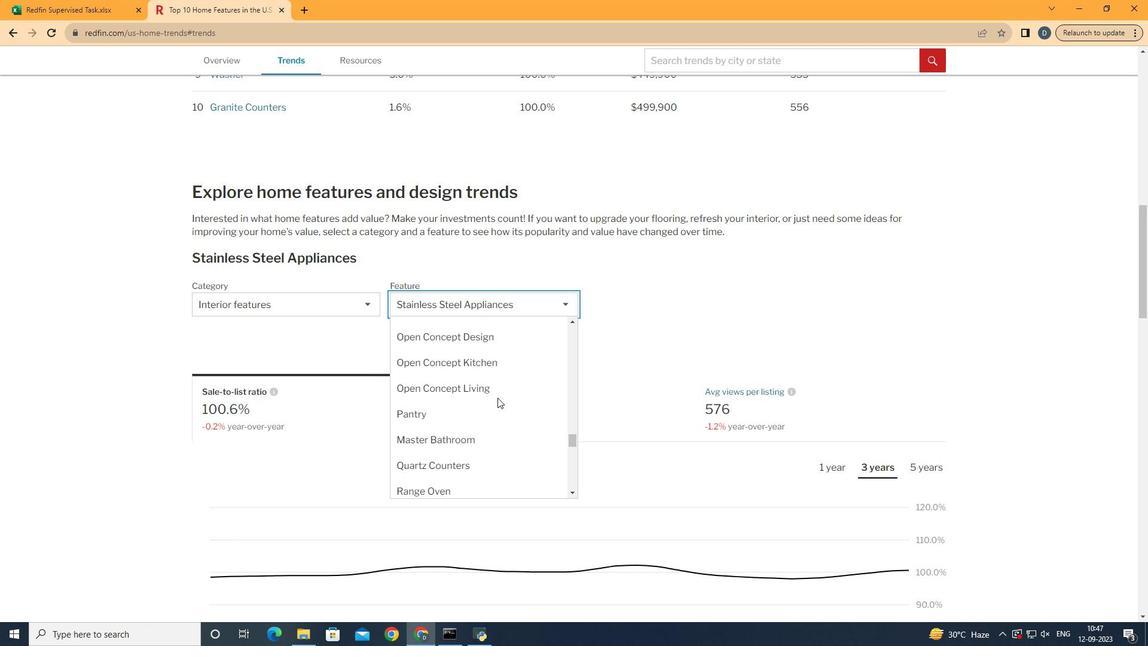 
Action: Mouse scrolled (676, 400) with delta (0, 0)
Screenshot: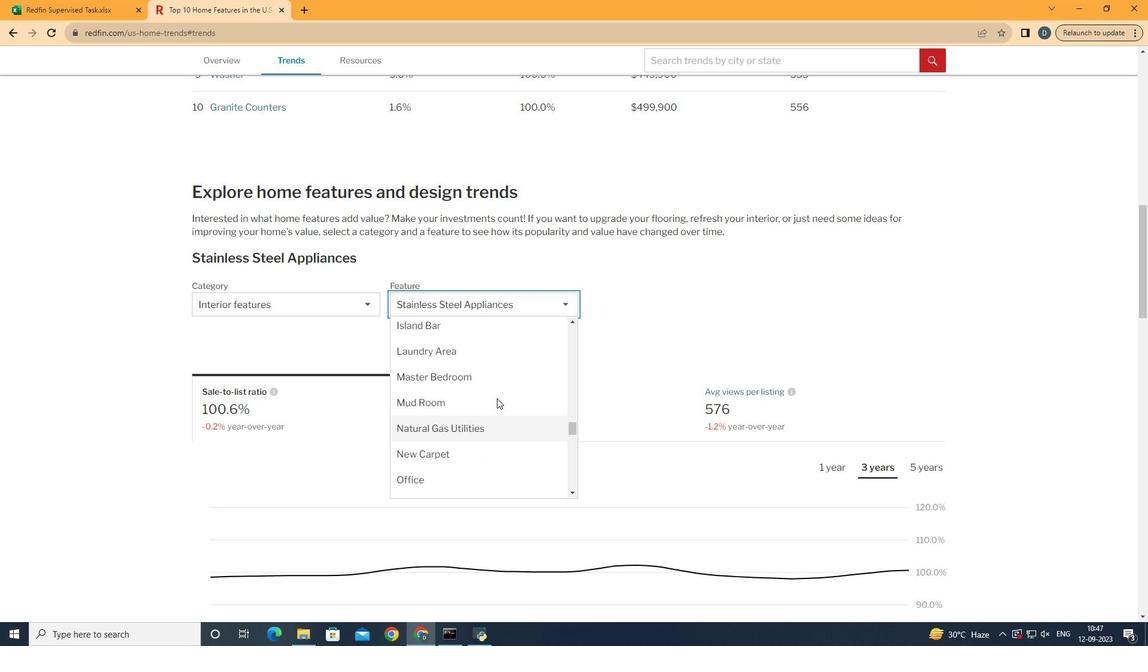 
Action: Mouse scrolled (676, 400) with delta (0, 0)
Screenshot: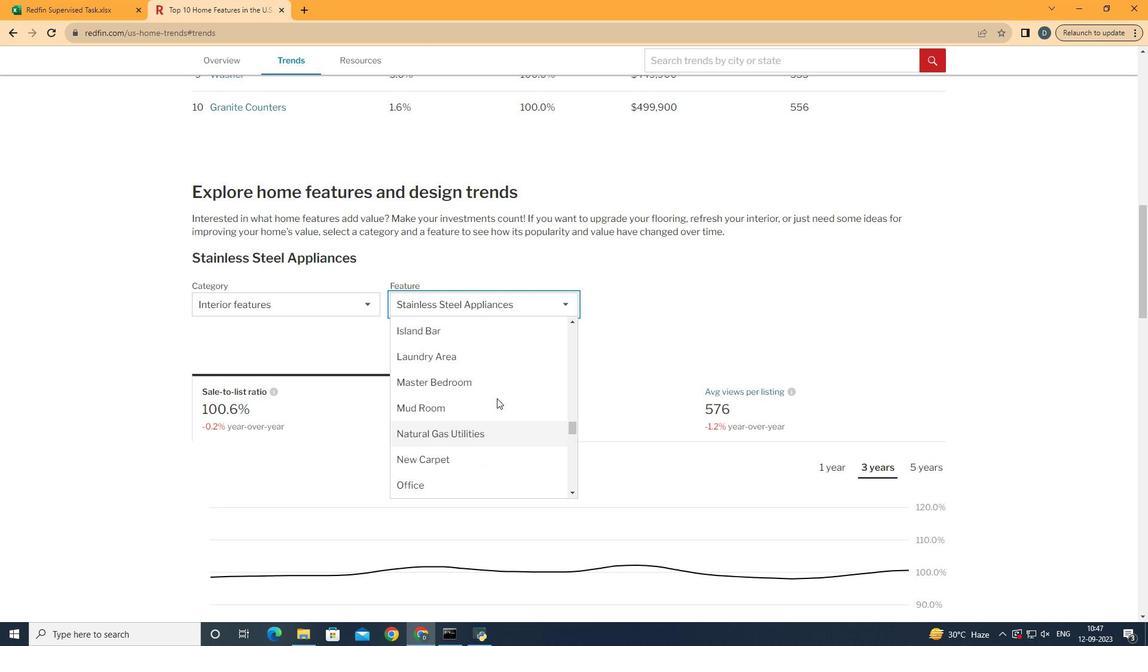 
Action: Mouse scrolled (676, 400) with delta (0, 0)
Screenshot: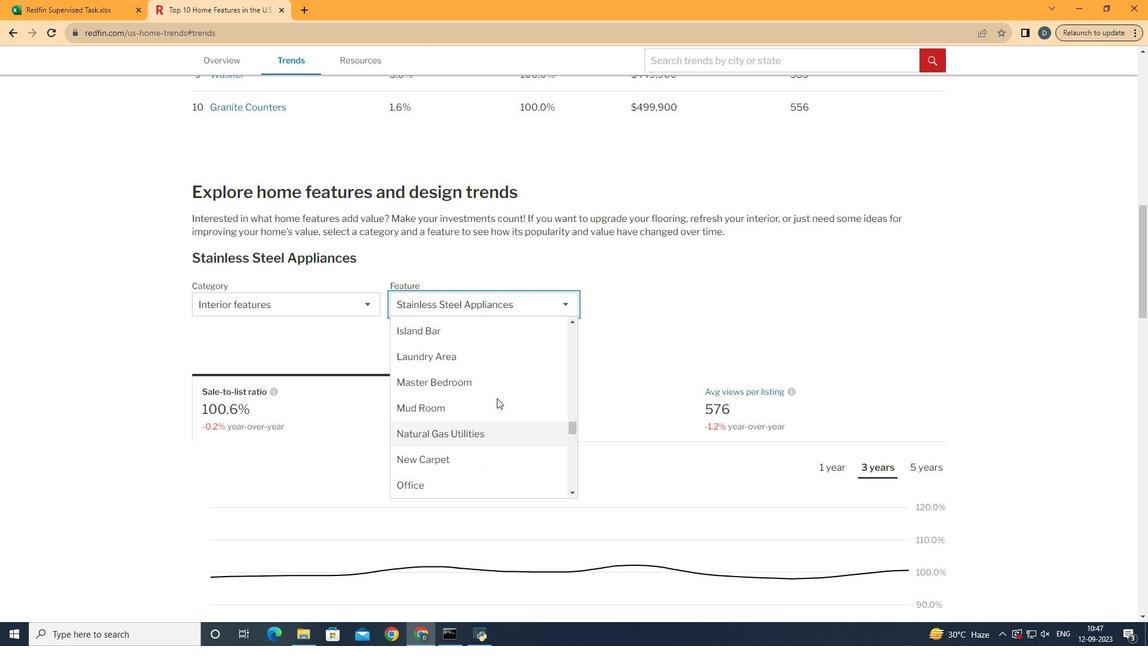 
Action: Mouse moved to (676, 400)
Screenshot: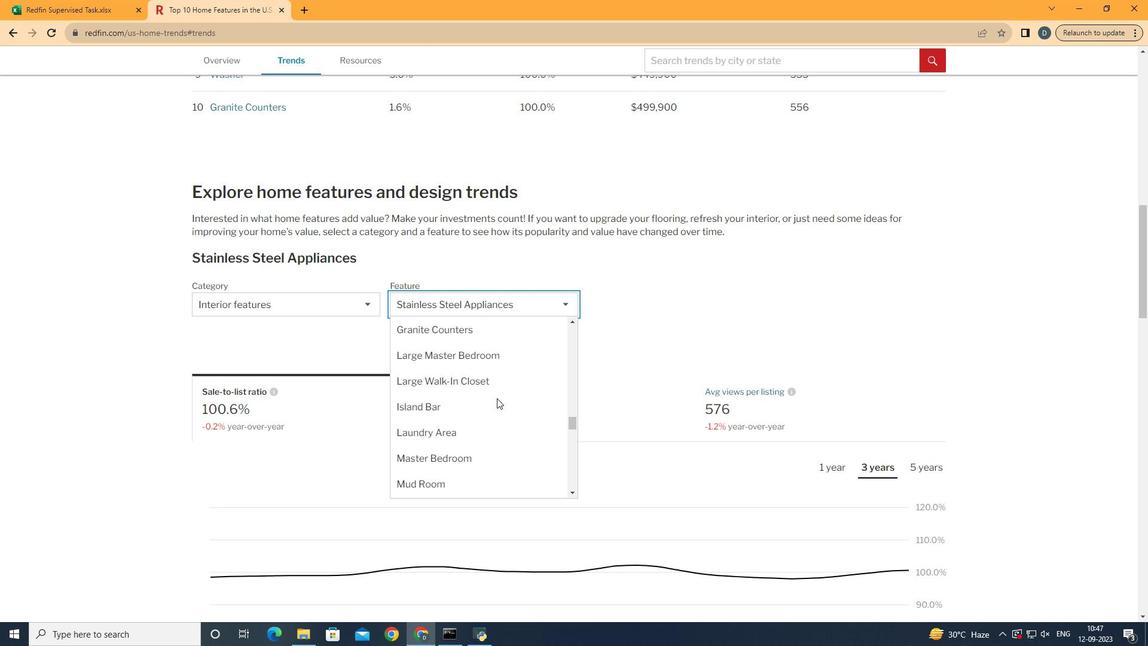 
Action: Mouse scrolled (676, 400) with delta (0, 0)
Screenshot: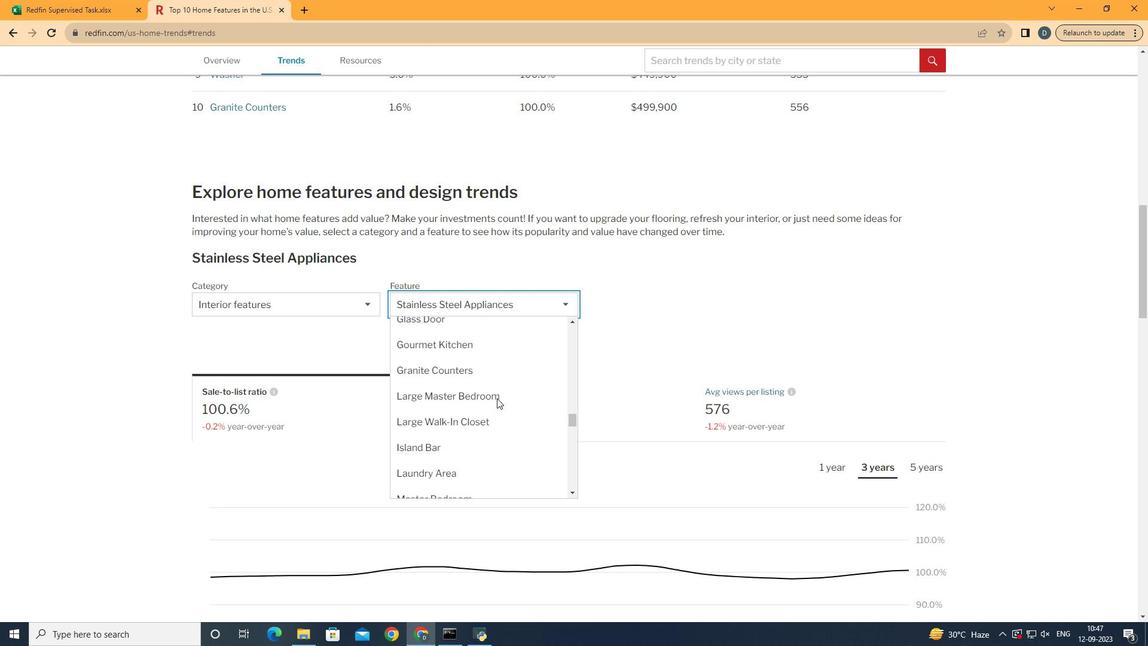 
Action: Mouse scrolled (676, 400) with delta (0, 0)
Screenshot: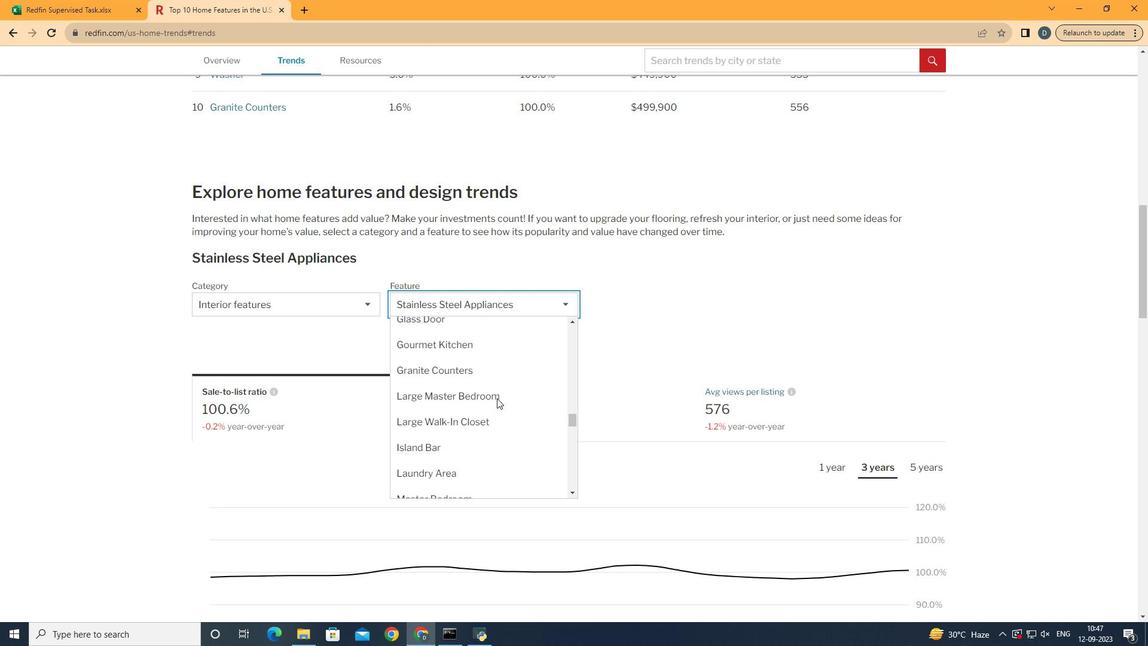 
Action: Mouse scrolled (676, 400) with delta (0, 0)
Screenshot: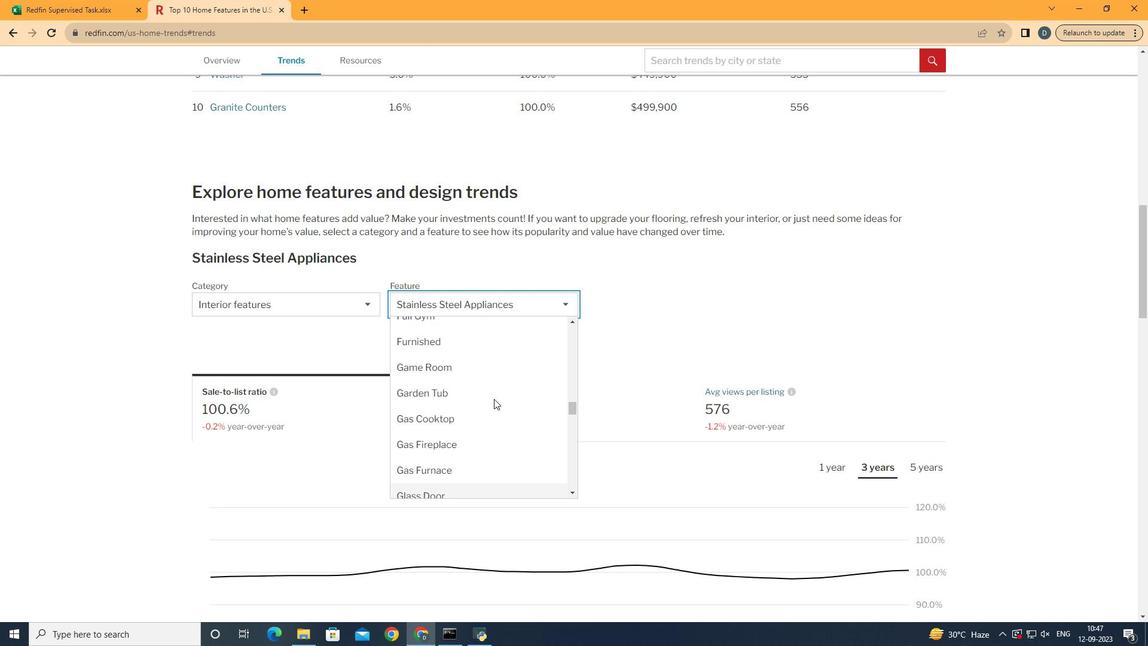
Action: Mouse scrolled (676, 400) with delta (0, 0)
Screenshot: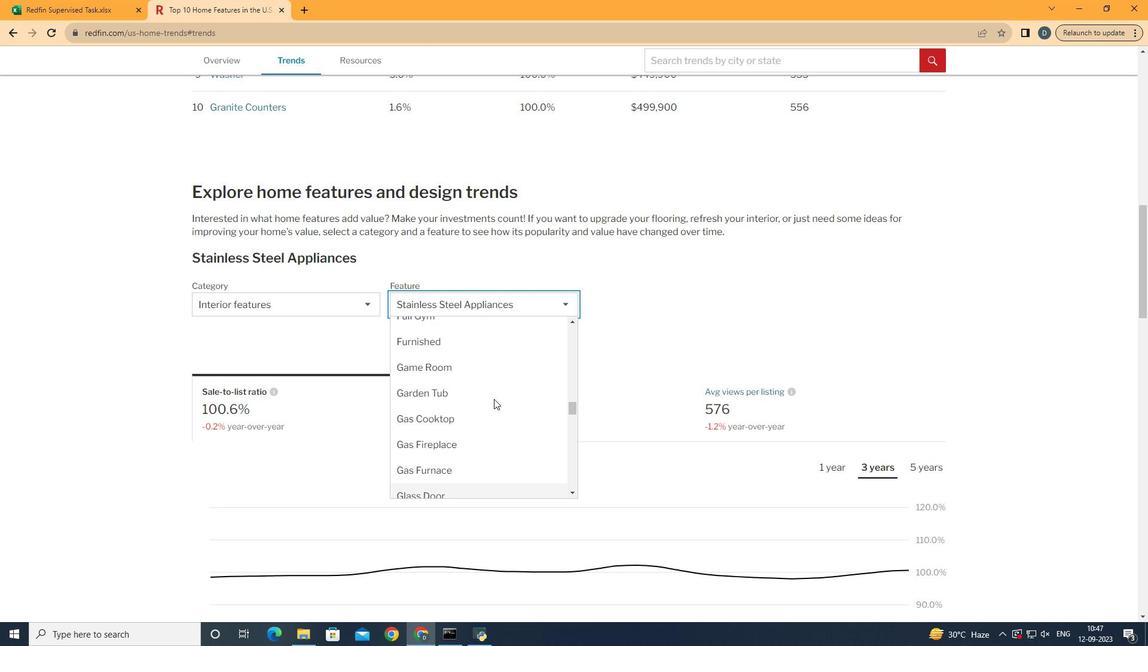 
Action: Mouse moved to (674, 400)
Screenshot: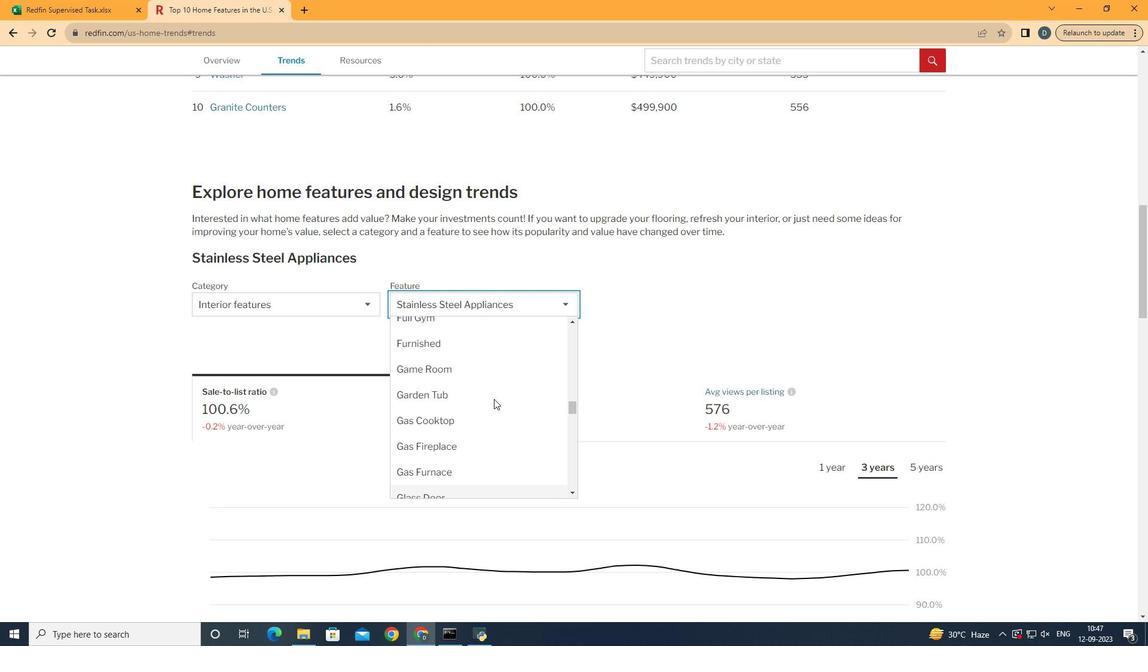 
Action: Mouse scrolled (674, 400) with delta (0, 0)
Screenshot: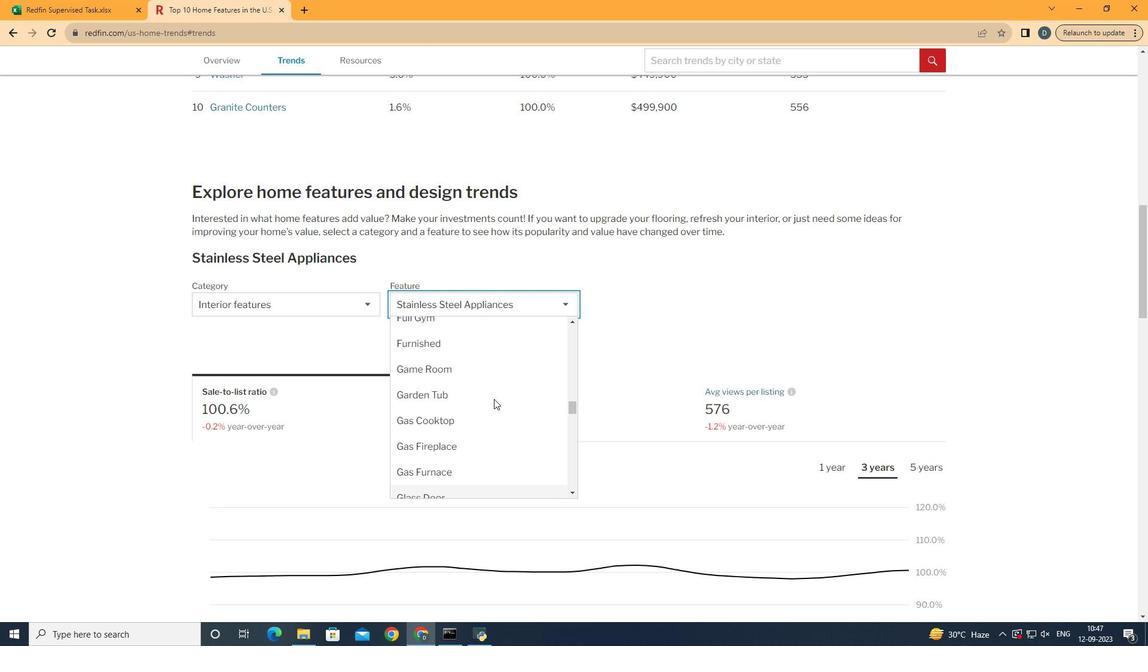 
Action: Mouse moved to (673, 400)
Screenshot: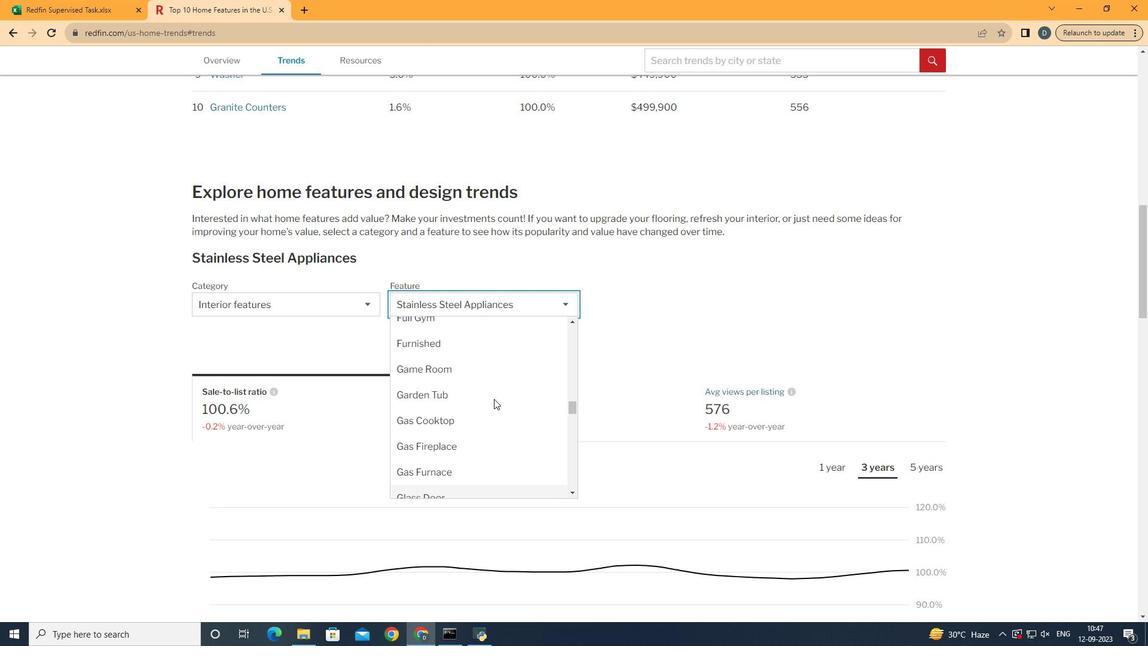 
Action: Mouse scrolled (673, 401) with delta (0, 0)
Screenshot: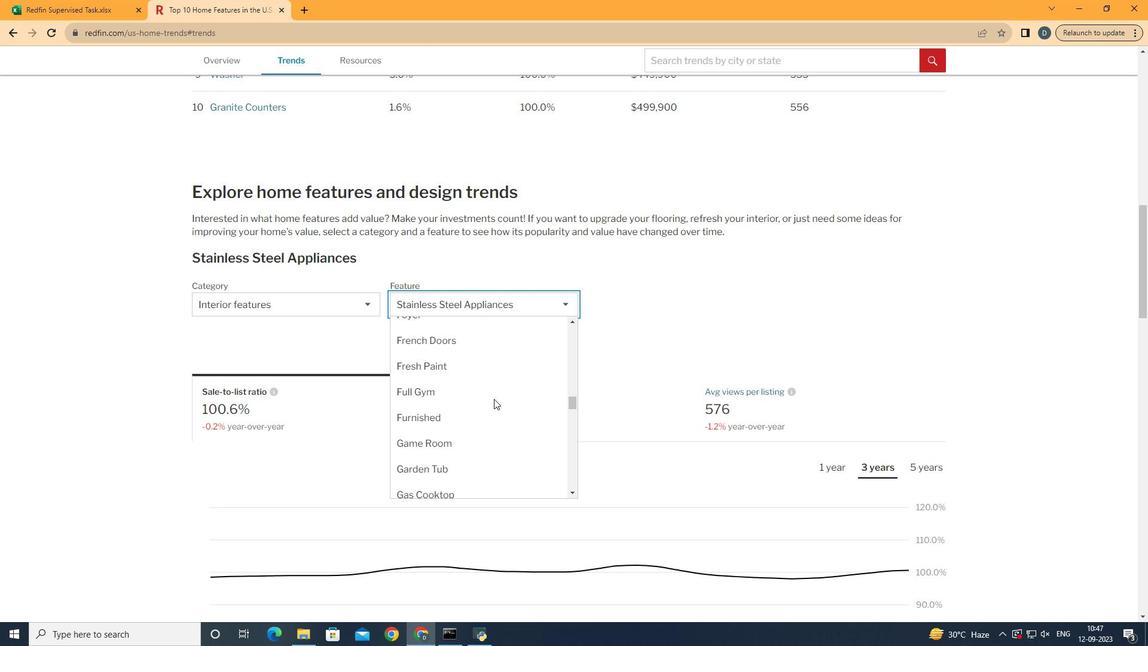 
Action: Mouse scrolled (673, 401) with delta (0, 0)
Screenshot: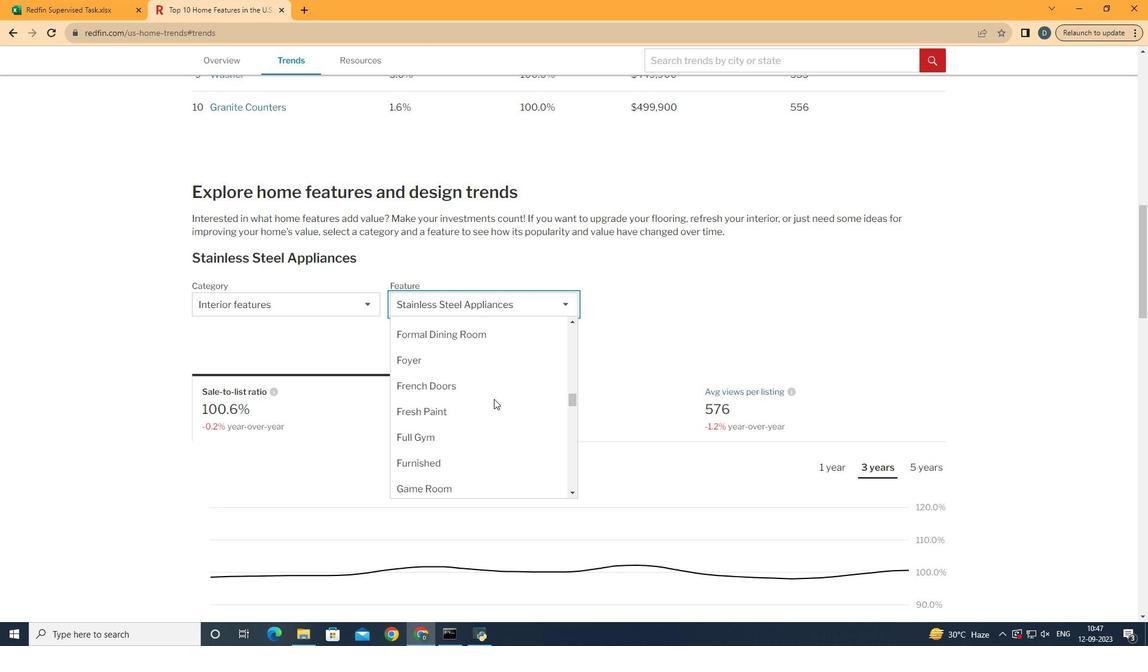 
Action: Mouse scrolled (673, 400) with delta (0, 0)
Screenshot: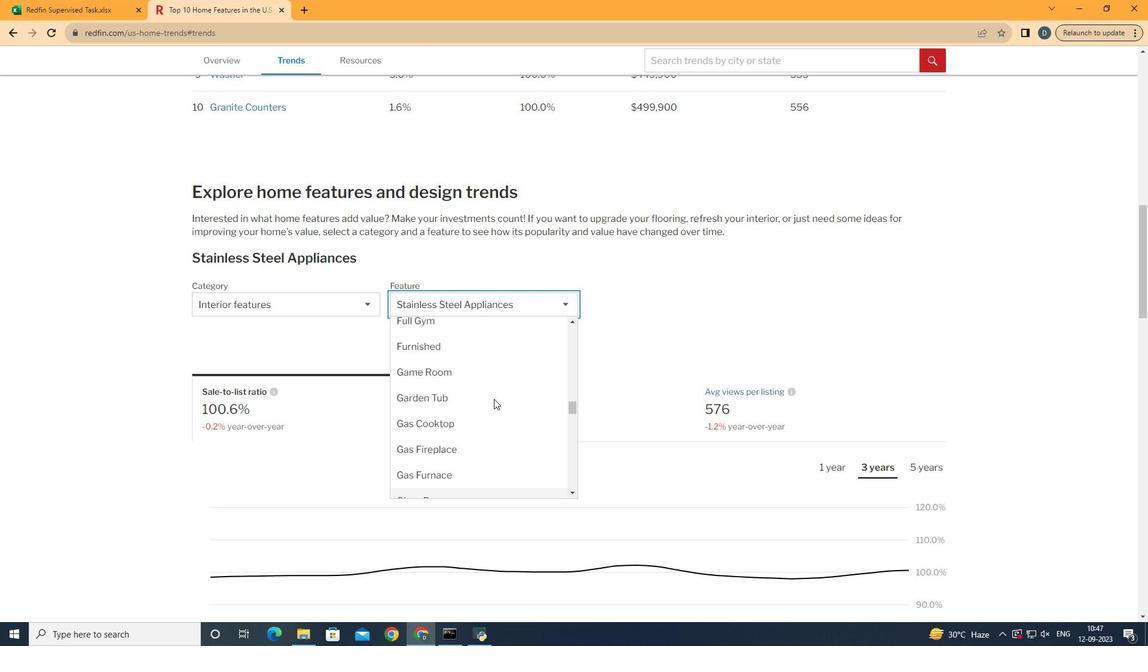 
Action: Mouse scrolled (673, 400) with delta (0, 0)
Screenshot: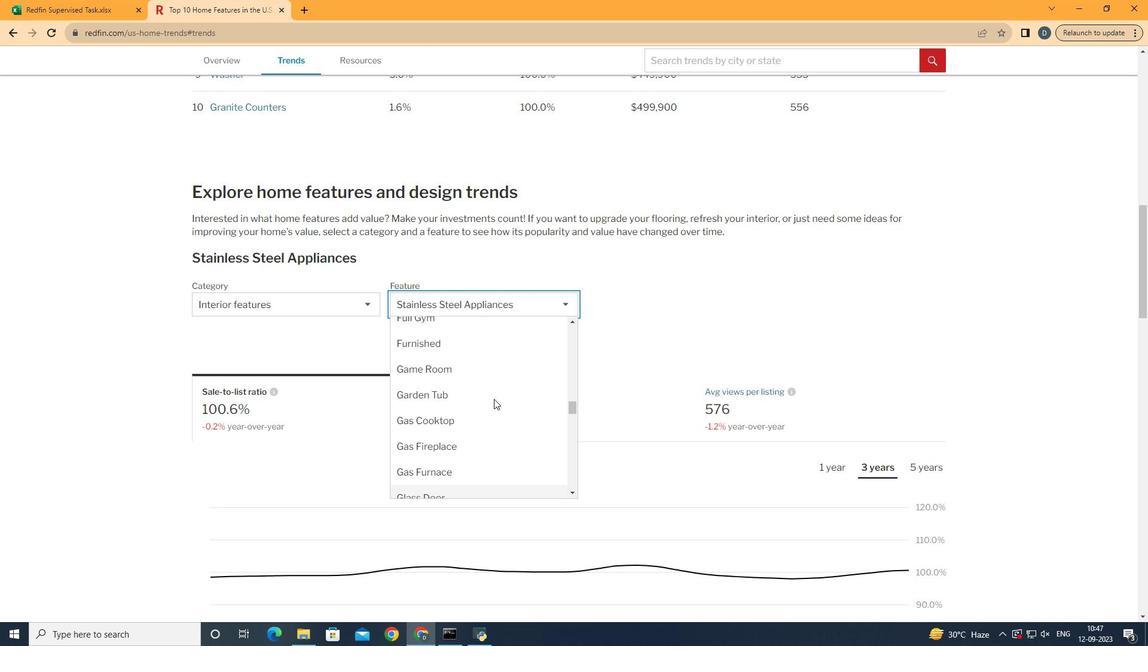 
Action: Mouse moved to (675, 375)
Screenshot: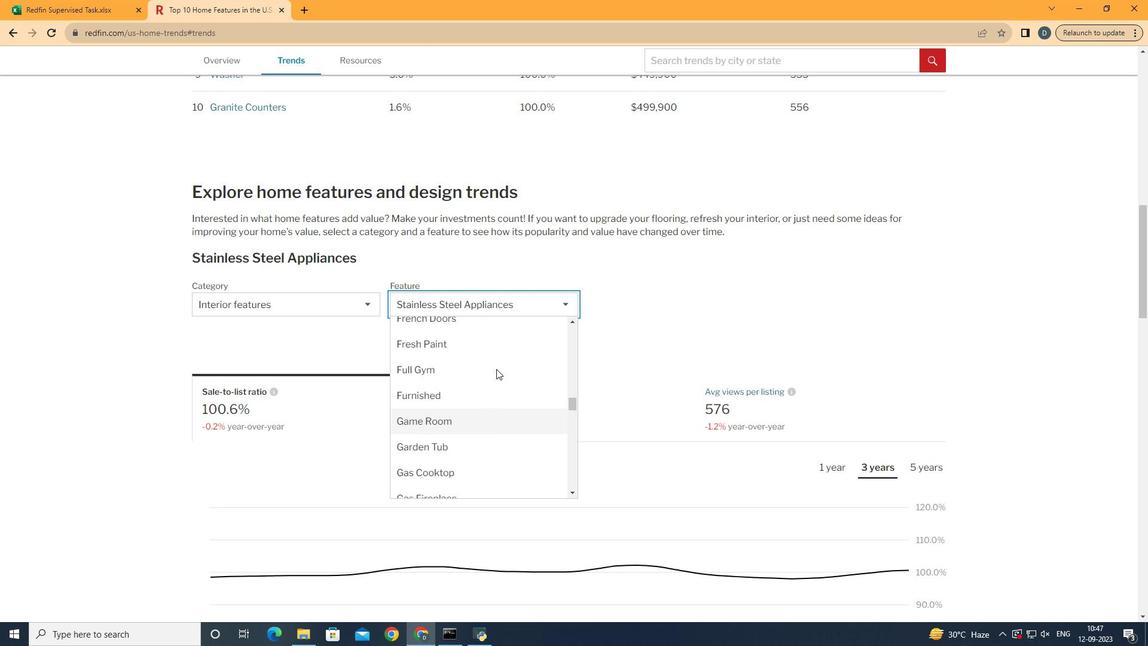 
Action: Mouse scrolled (675, 376) with delta (0, 0)
Screenshot: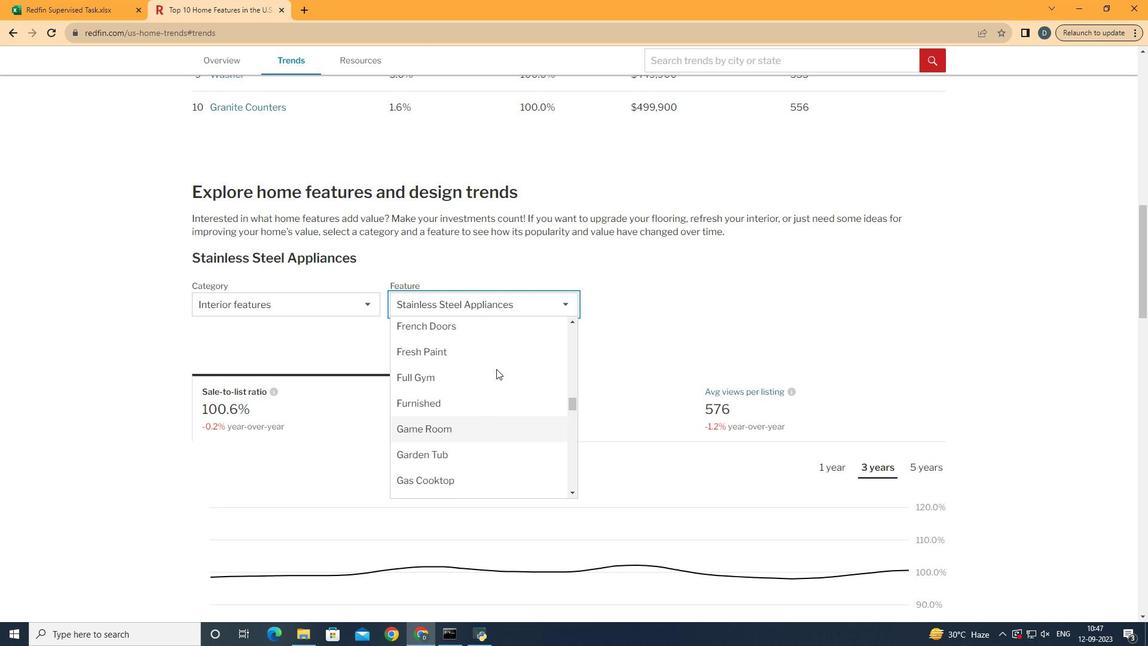 
Action: Mouse moved to (685, 361)
Screenshot: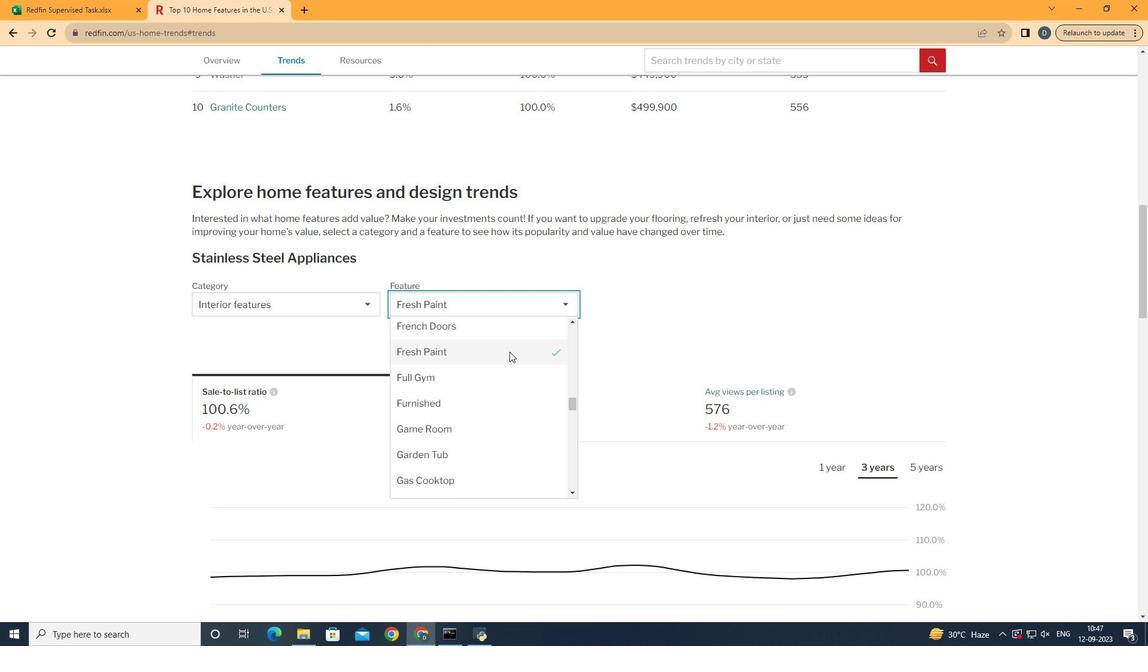 
Action: Mouse pressed left at (685, 361)
Screenshot: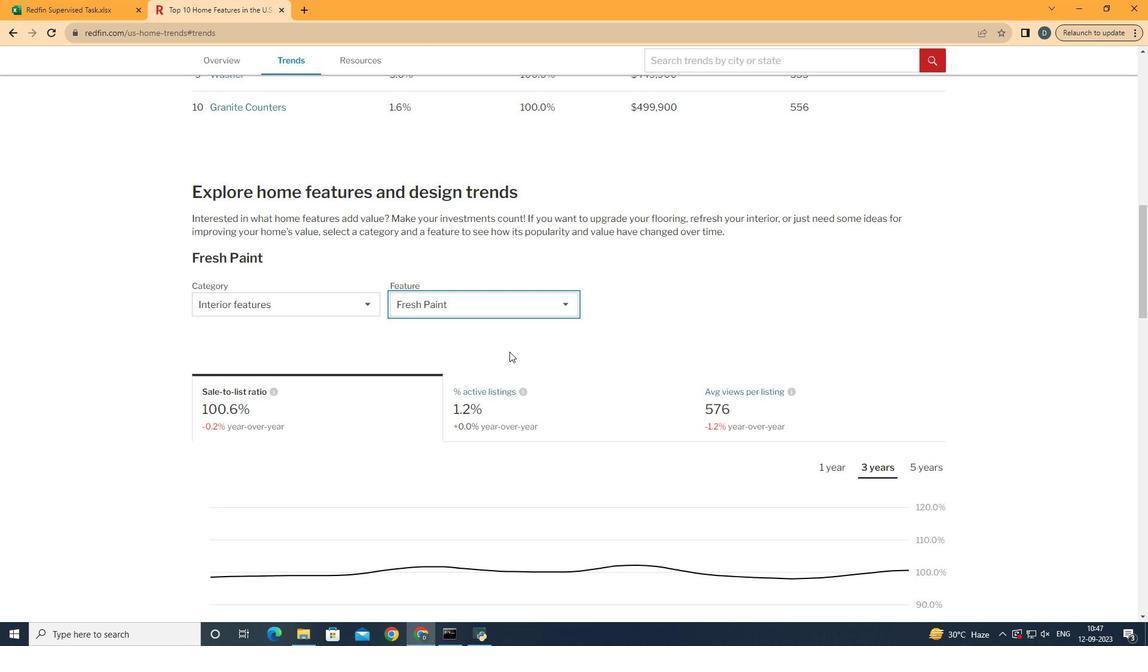 
Action: Mouse moved to (755, 332)
Screenshot: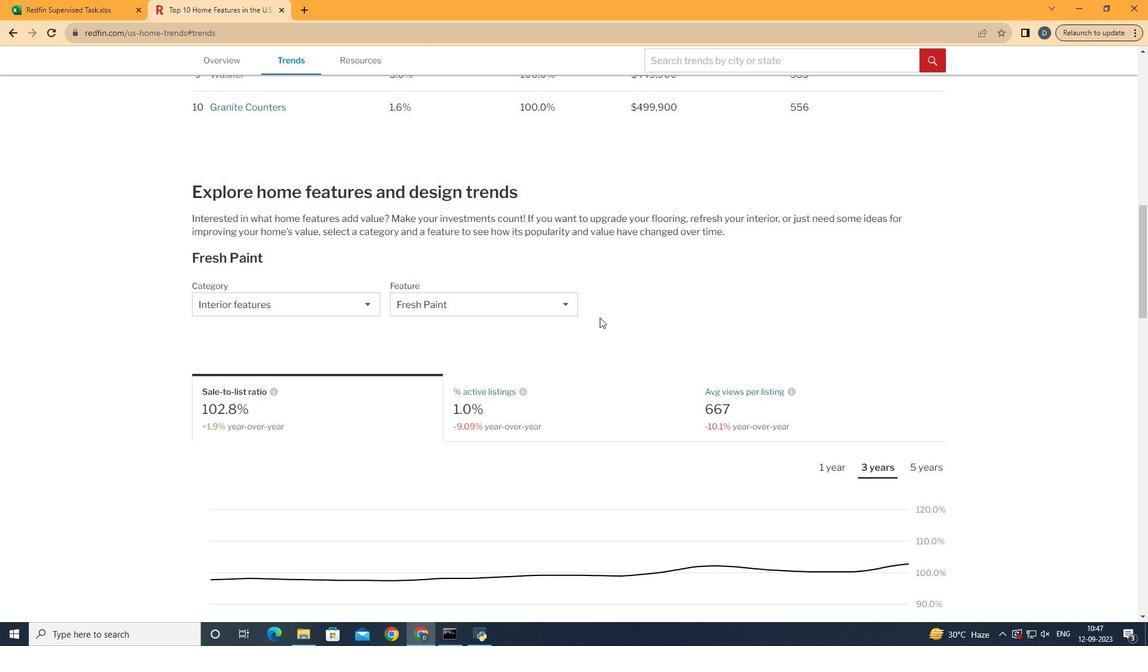 
Action: Mouse pressed left at (755, 332)
Screenshot: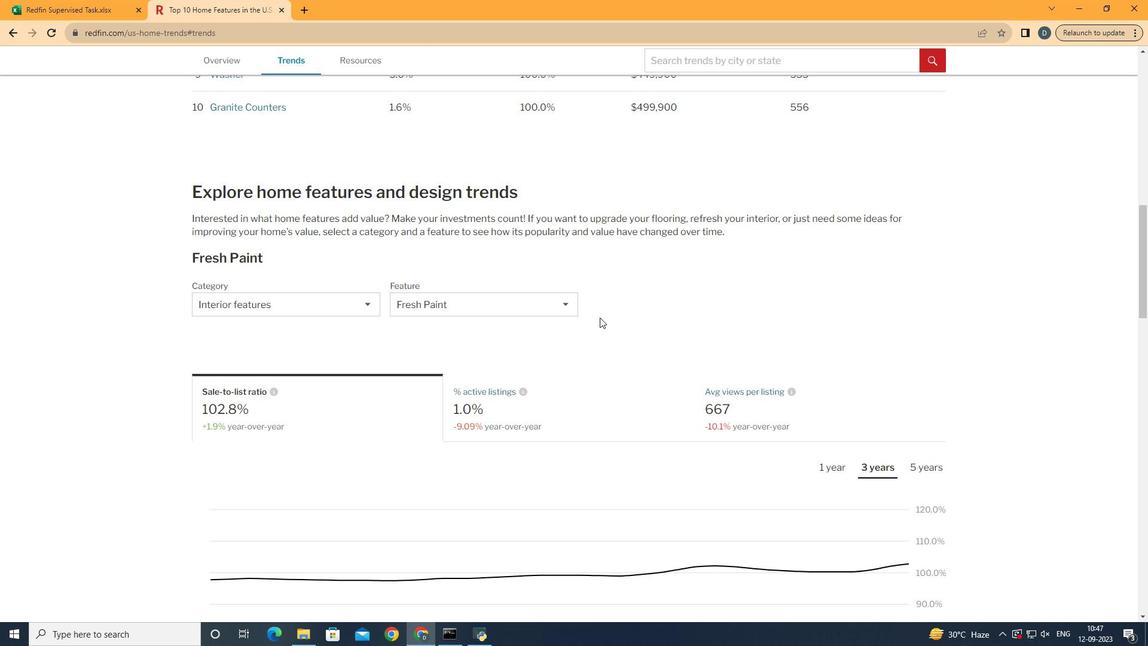 
Action: Mouse moved to (756, 332)
Screenshot: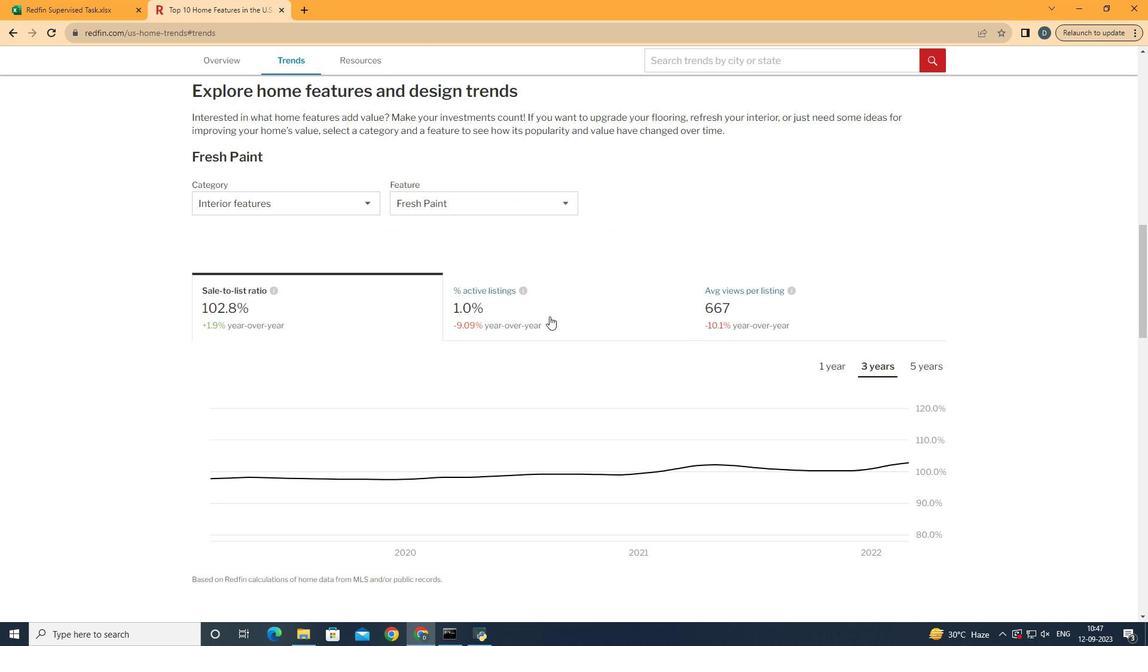
Action: Mouse scrolled (756, 331) with delta (0, 0)
Screenshot: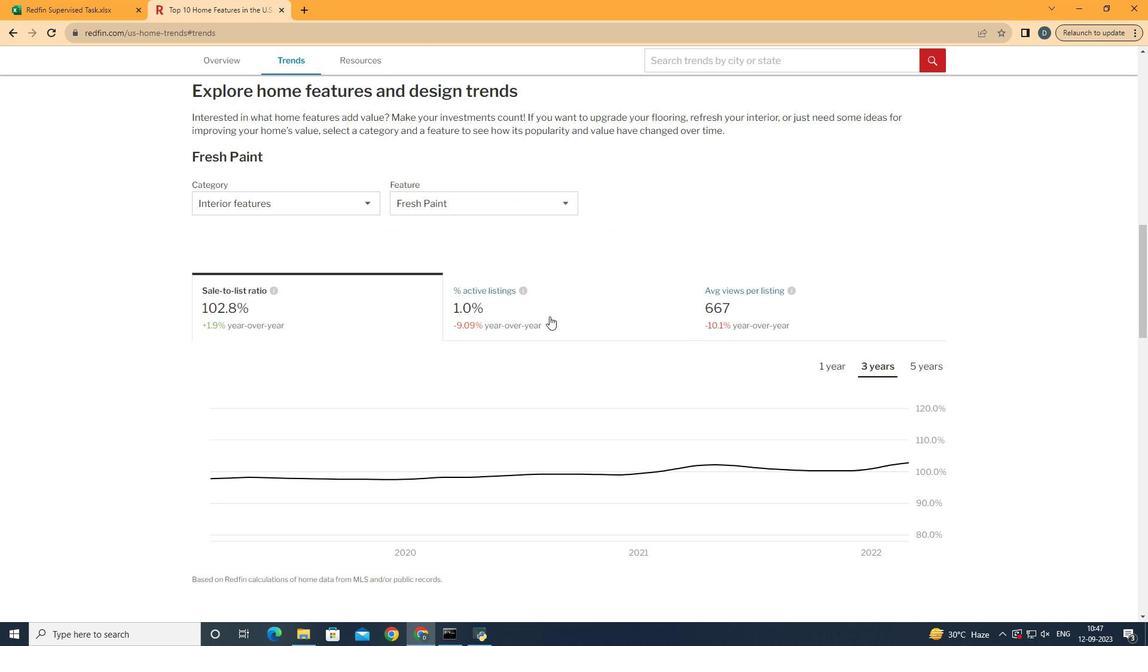 
Action: Mouse scrolled (756, 331) with delta (0, 0)
Screenshot: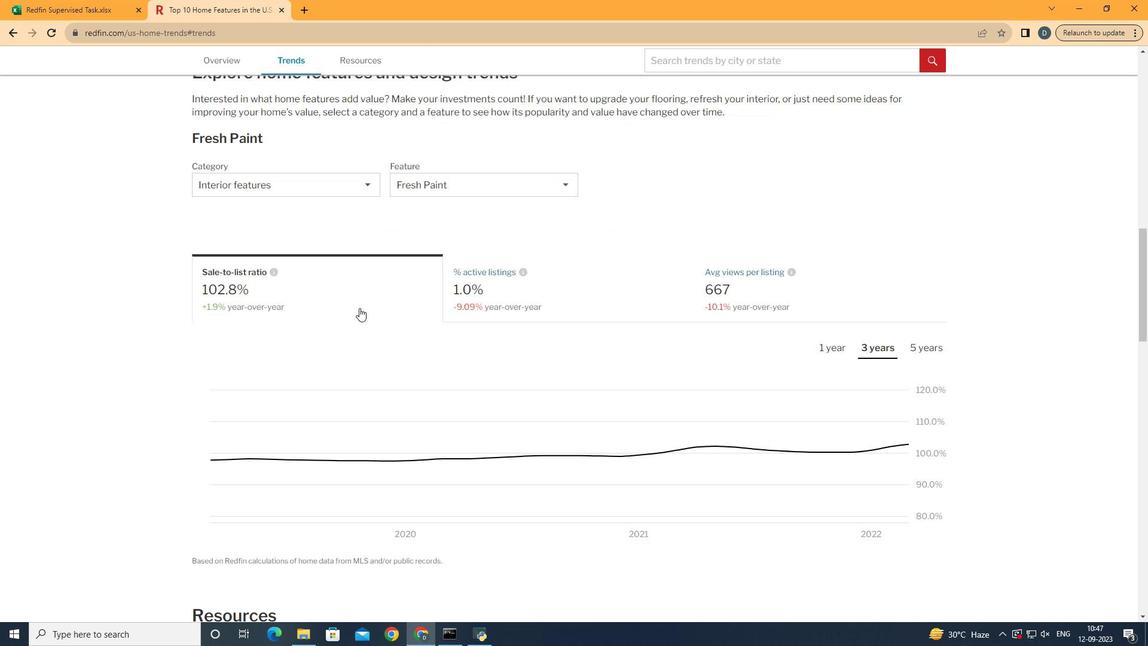 
Action: Mouse moved to (974, 356)
Screenshot: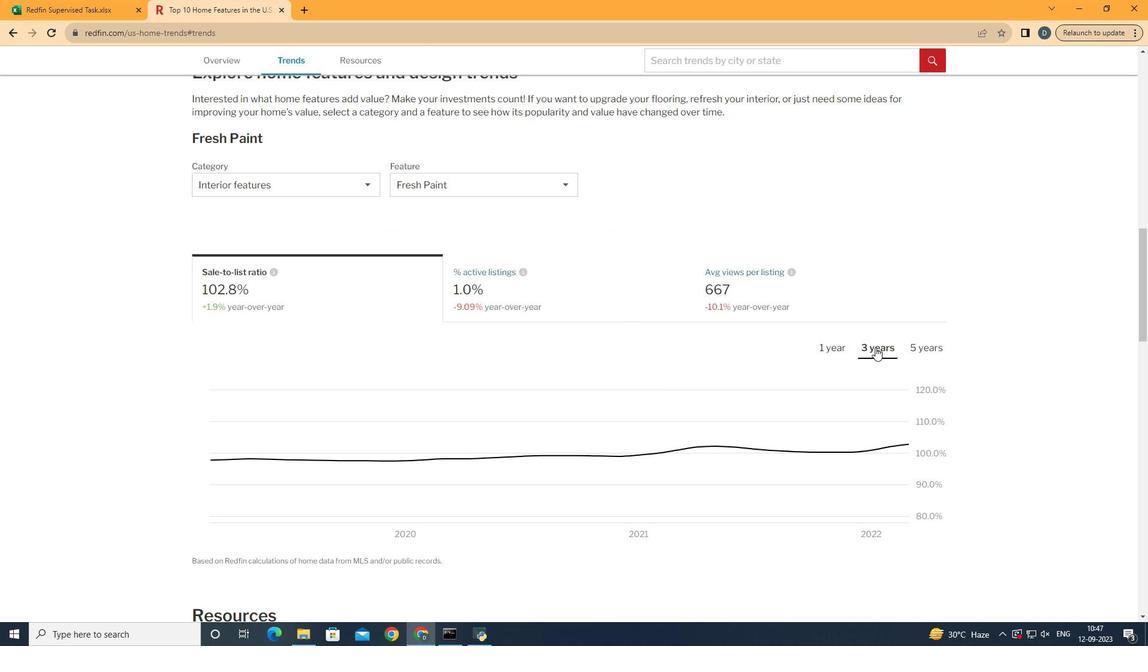 
Action: Mouse pressed left at (974, 356)
Screenshot: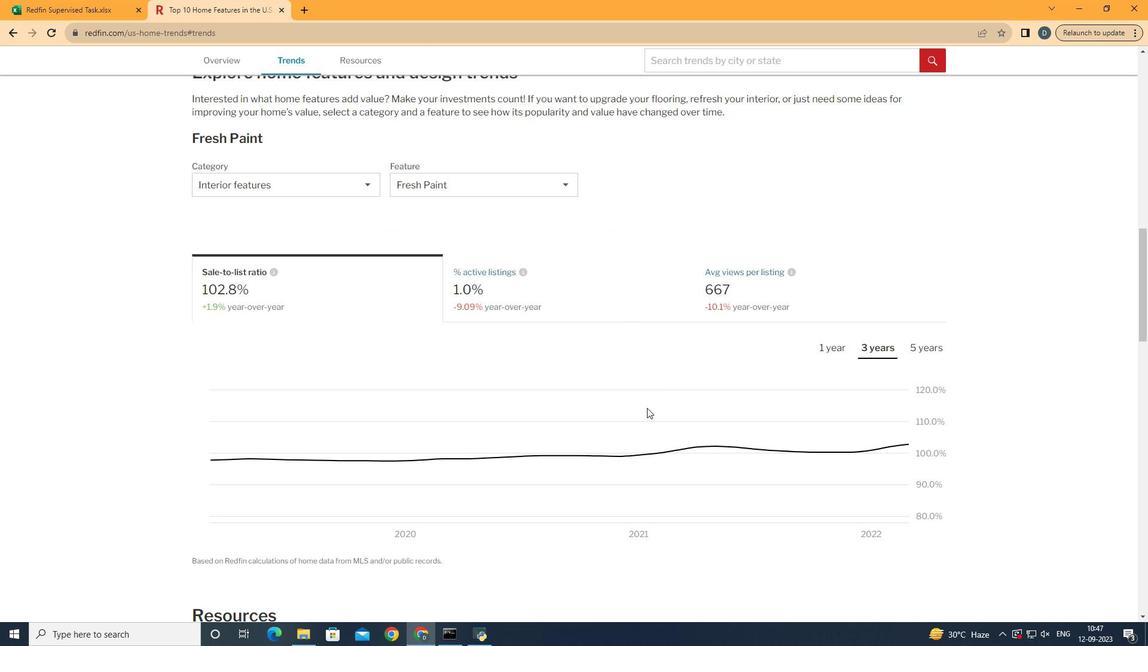 
Action: Mouse moved to (1013, 464)
Screenshot: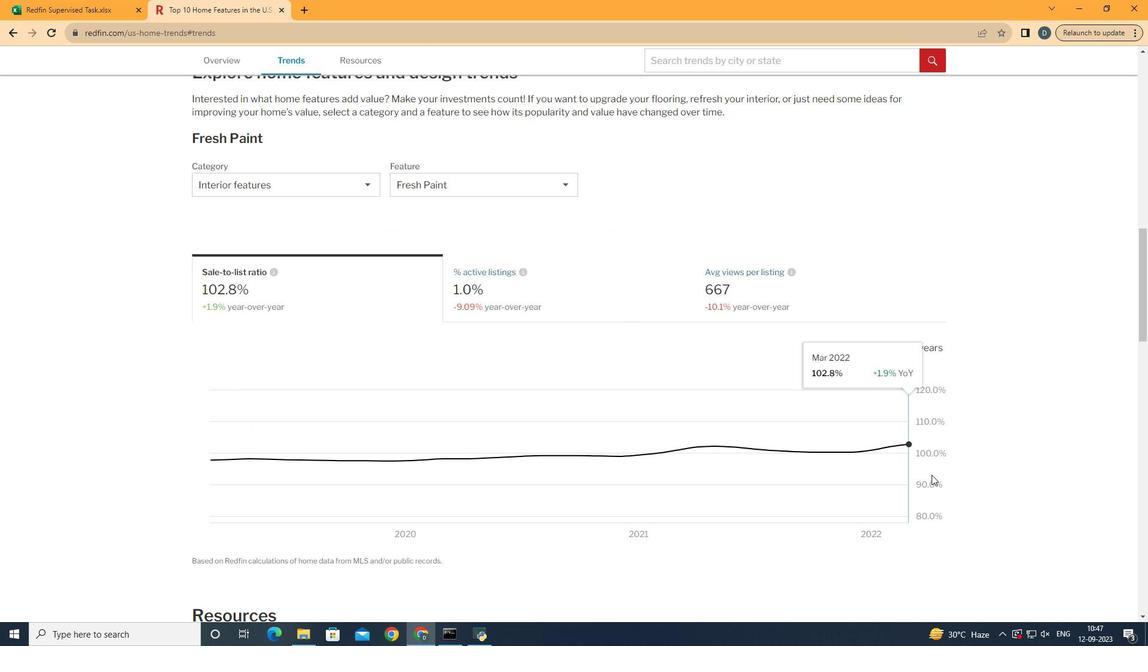 
